 Task: Find connections with filter location Xucheng with filter topic #sharktankwith filter profile language English with filter current company Shree Cement Ltd. with filter school CMS College of Engineering with filter industry Investment Advice with filter service category Headshot Photography with filter keywords title Cab Driver
Action: Mouse moved to (498, 64)
Screenshot: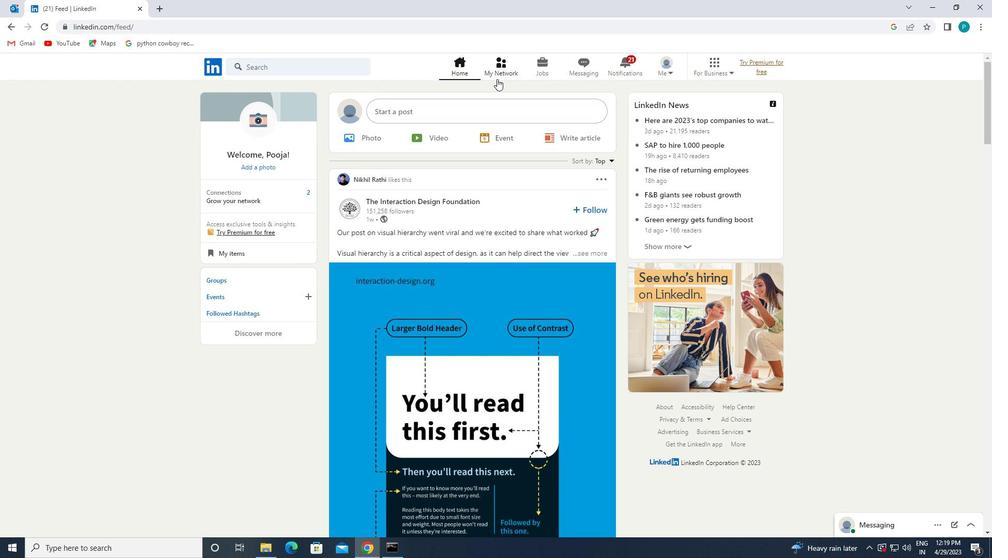 
Action: Mouse pressed left at (498, 64)
Screenshot: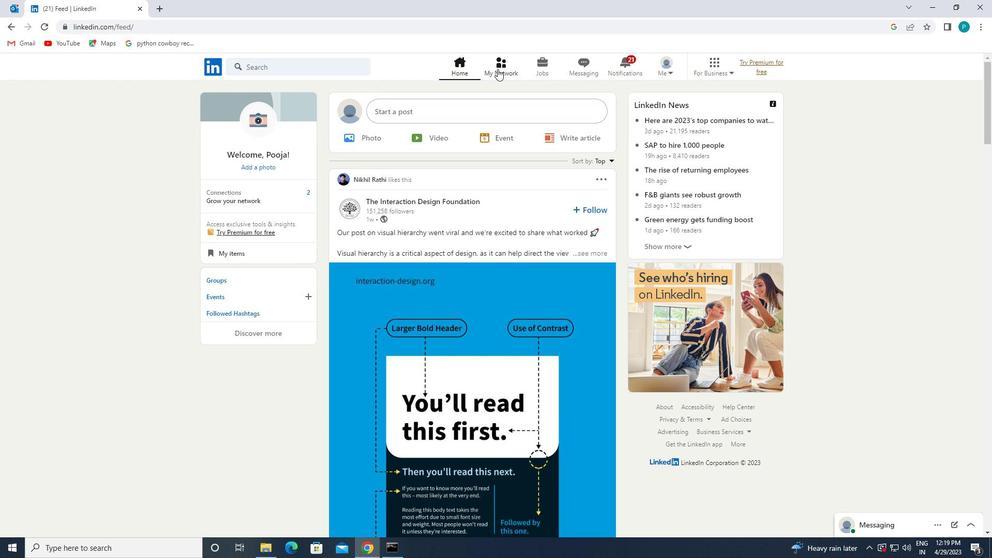 
Action: Mouse moved to (331, 117)
Screenshot: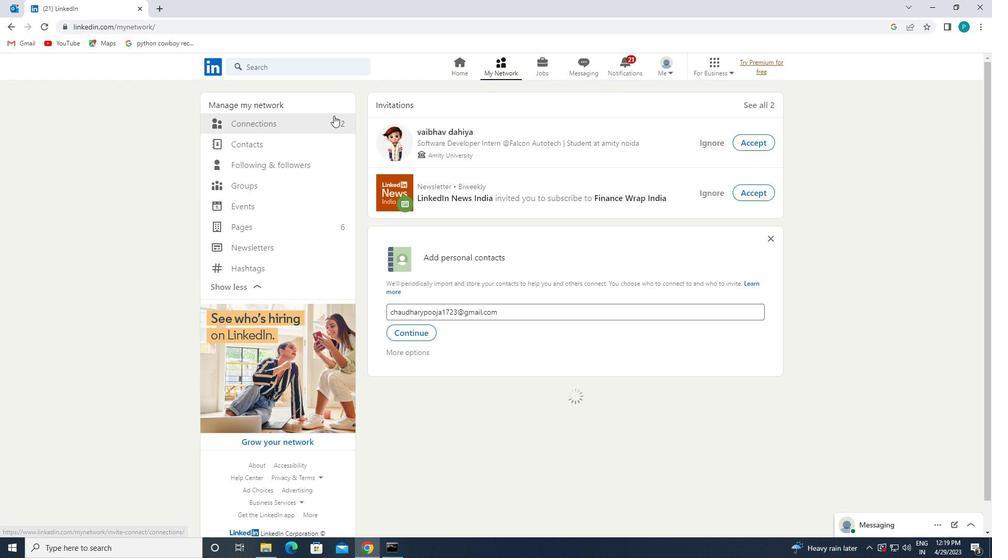 
Action: Mouse pressed left at (331, 117)
Screenshot: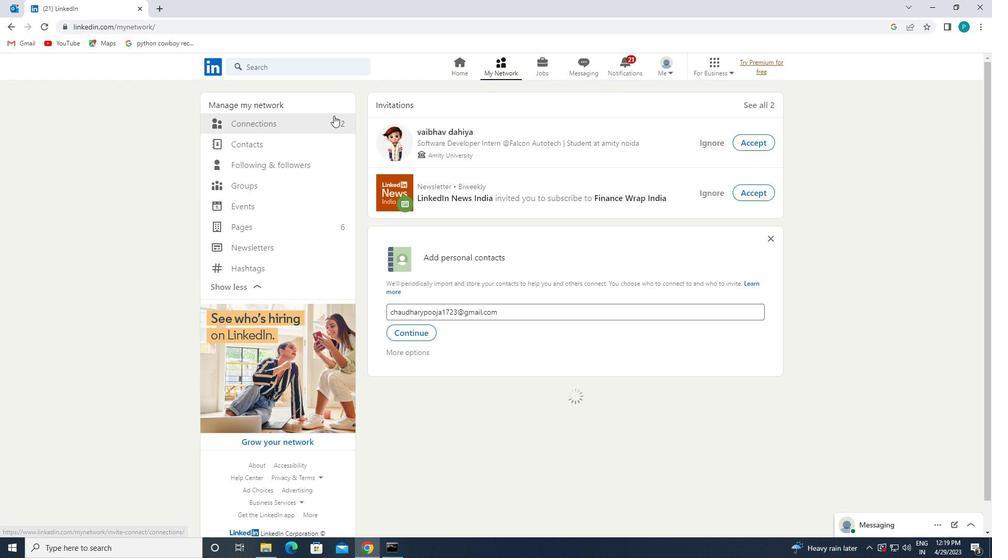 
Action: Mouse moved to (305, 119)
Screenshot: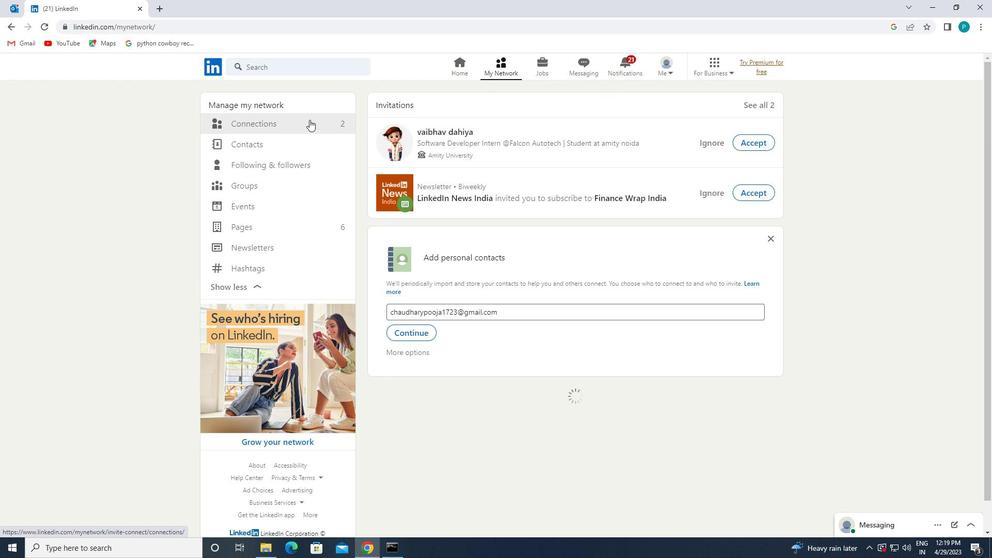 
Action: Mouse pressed left at (305, 119)
Screenshot: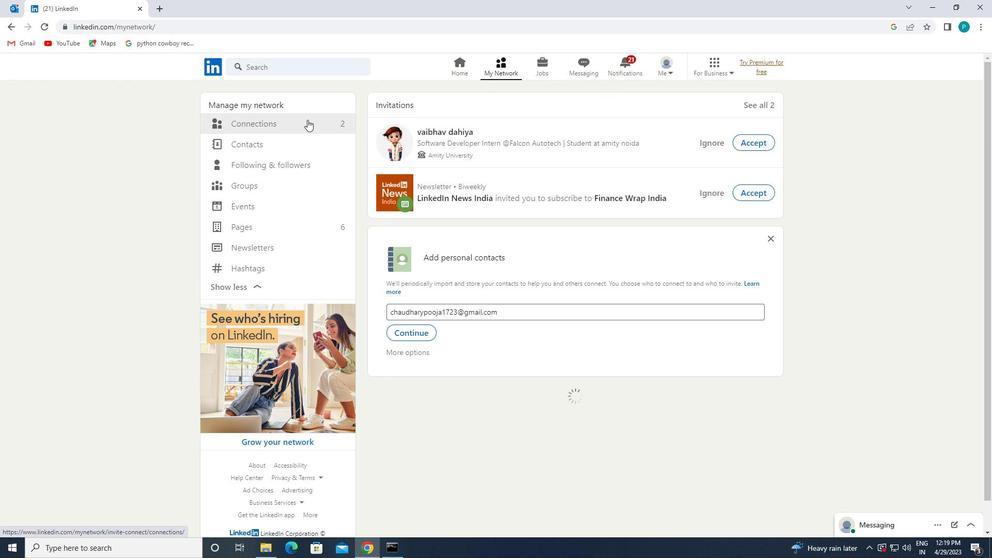 
Action: Mouse pressed left at (305, 119)
Screenshot: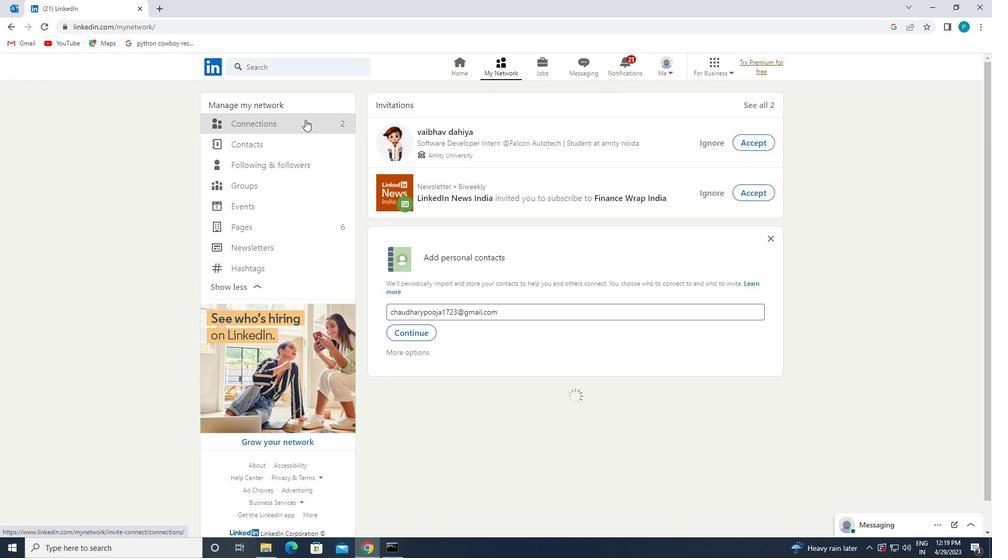 
Action: Mouse moved to (560, 131)
Screenshot: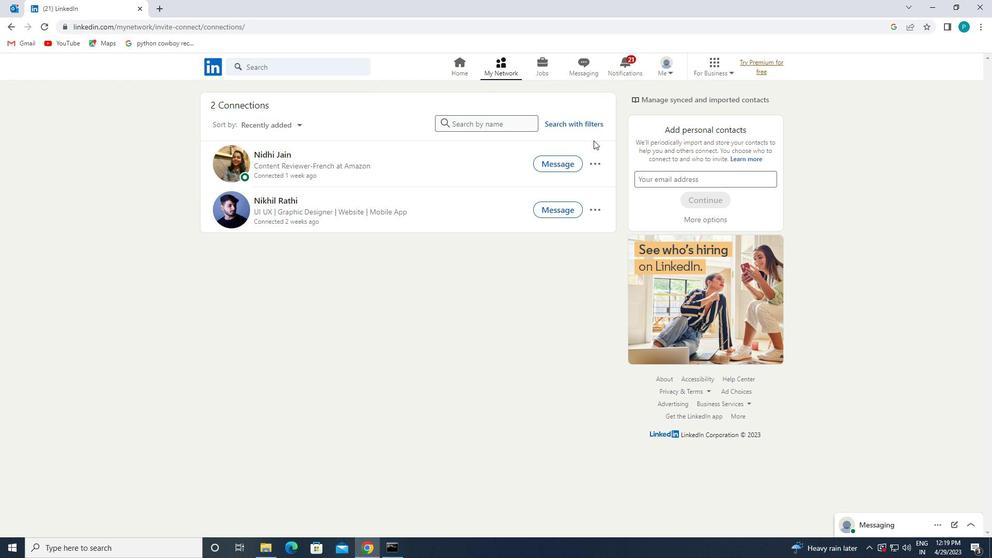 
Action: Mouse pressed left at (560, 131)
Screenshot: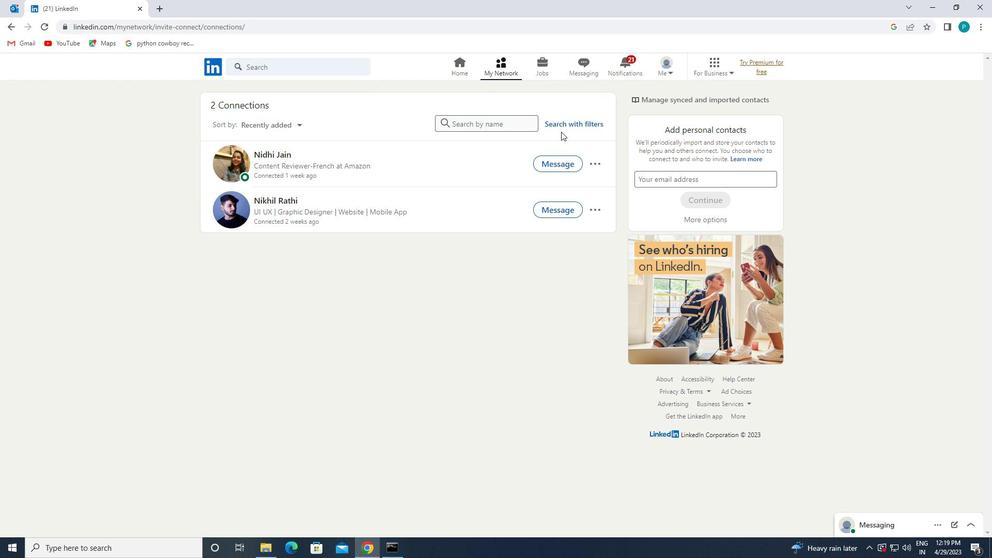 
Action: Mouse moved to (560, 129)
Screenshot: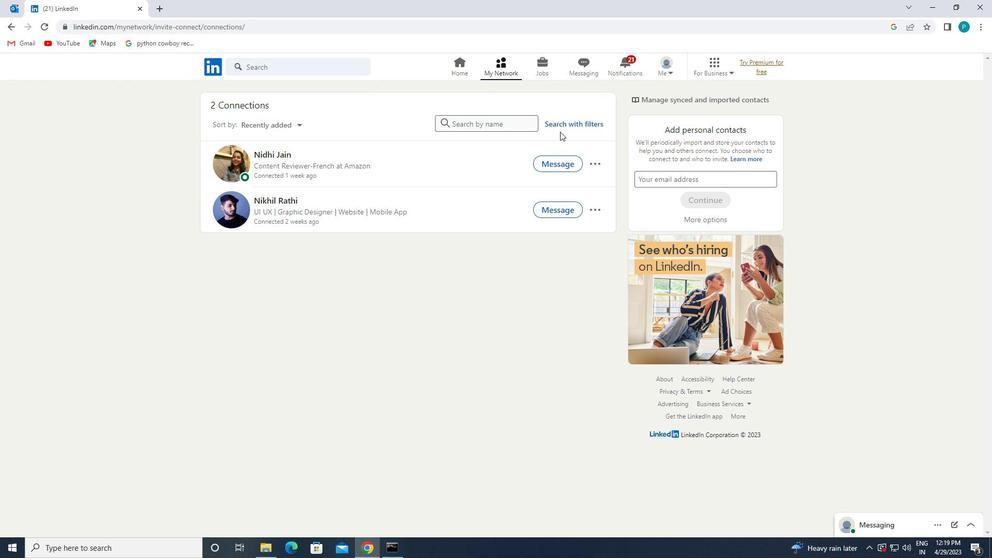 
Action: Mouse pressed left at (560, 129)
Screenshot: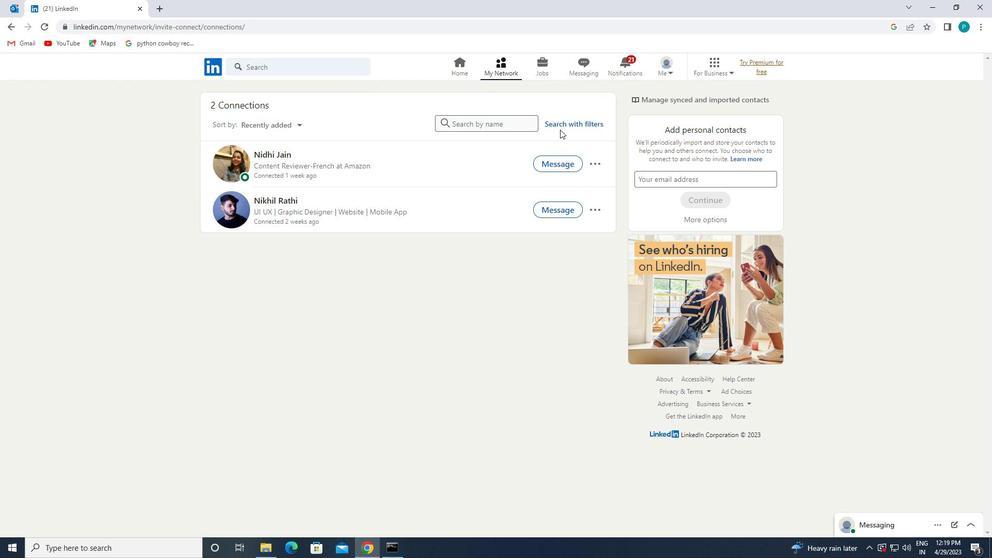 
Action: Mouse moved to (560, 124)
Screenshot: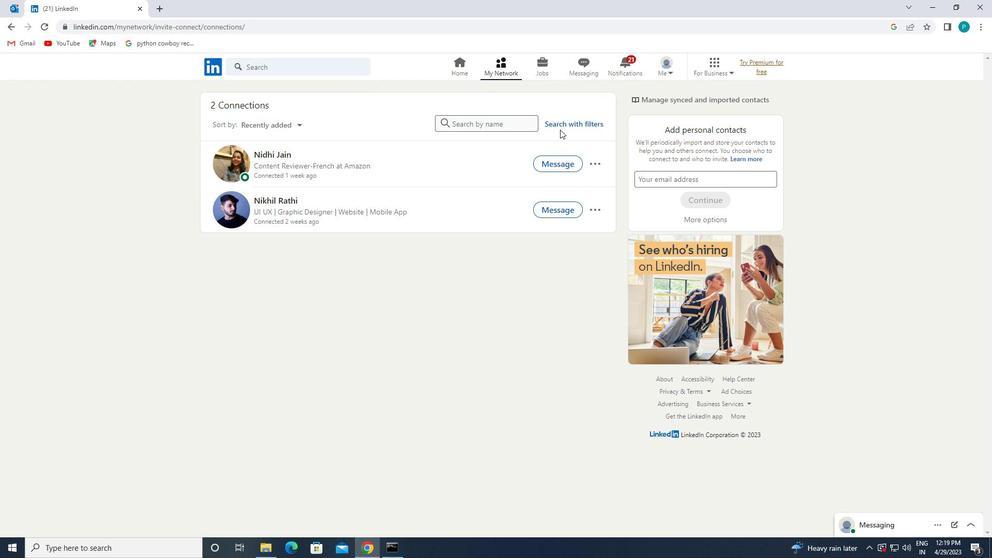 
Action: Mouse pressed left at (560, 124)
Screenshot: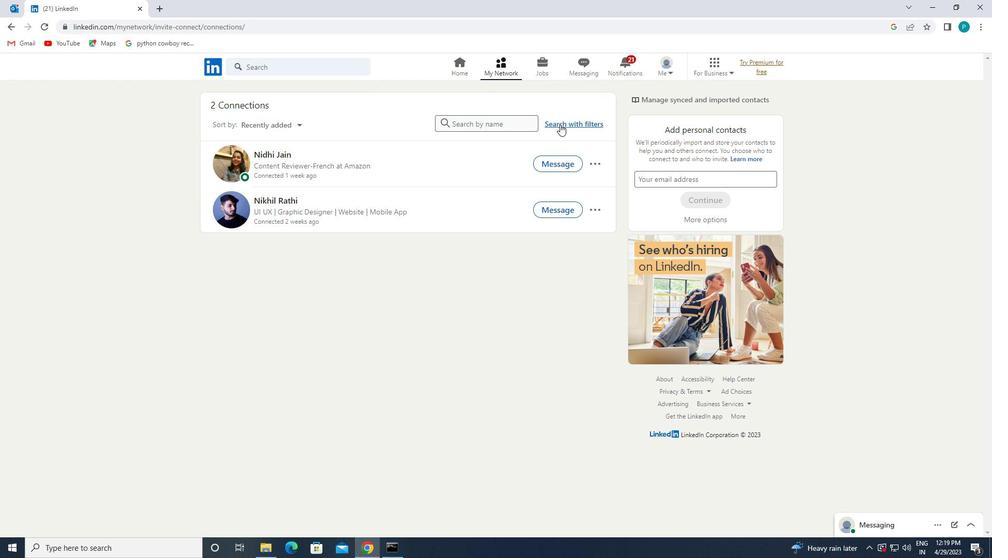 
Action: Mouse moved to (525, 94)
Screenshot: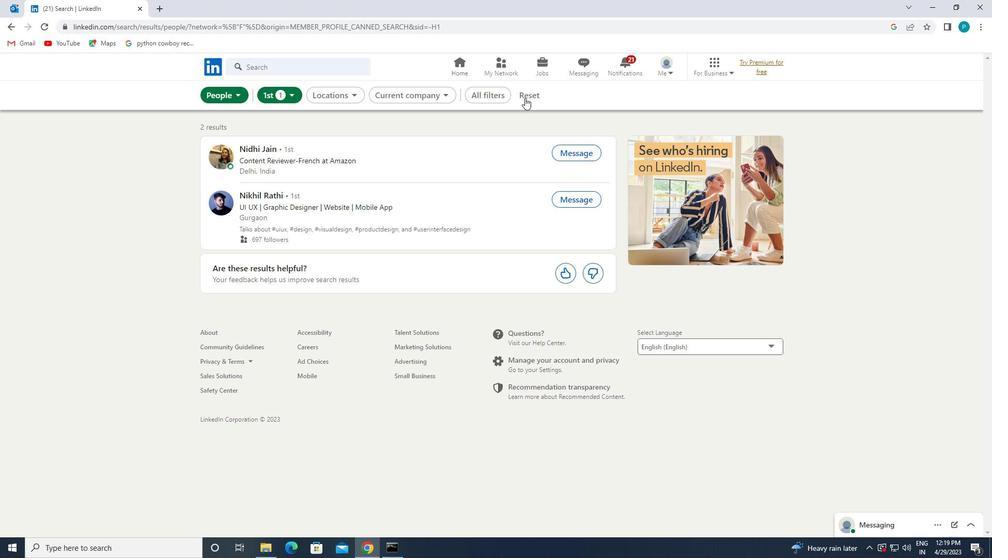 
Action: Mouse pressed left at (525, 94)
Screenshot: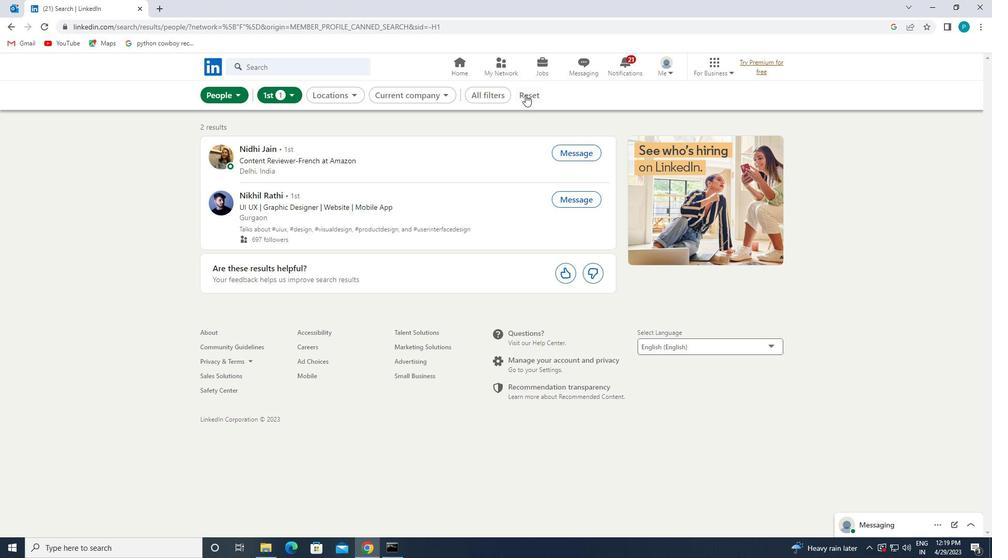 
Action: Mouse moved to (510, 93)
Screenshot: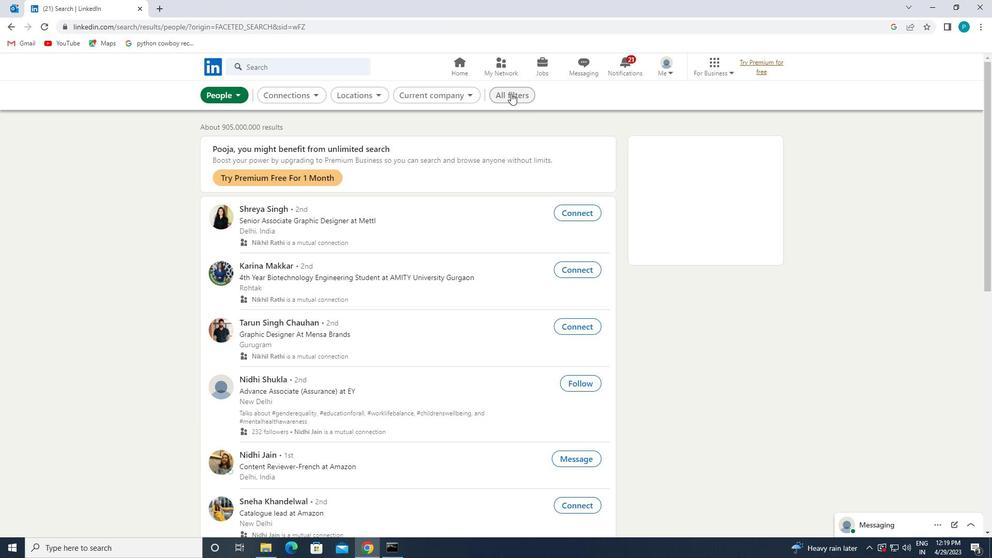 
Action: Mouse pressed left at (510, 93)
Screenshot: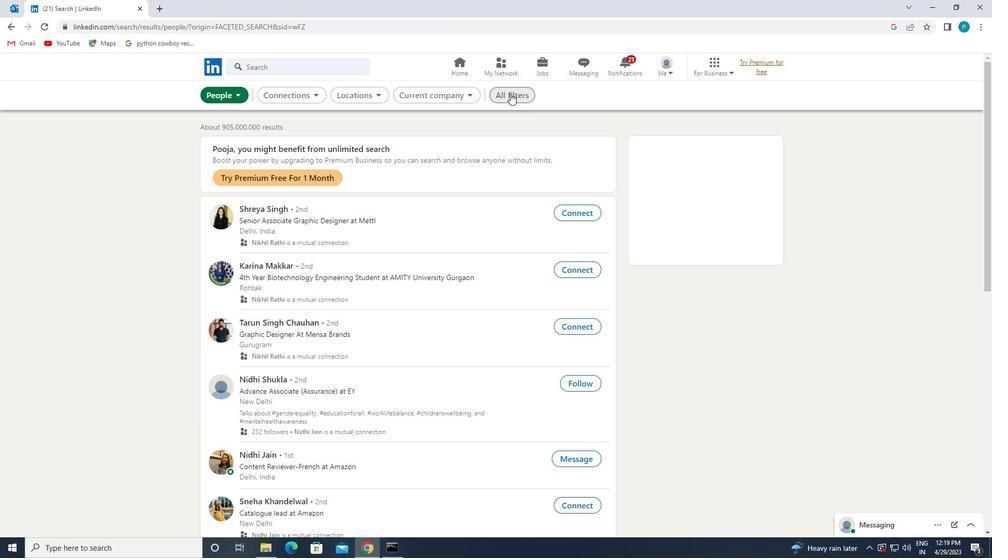
Action: Mouse moved to (869, 303)
Screenshot: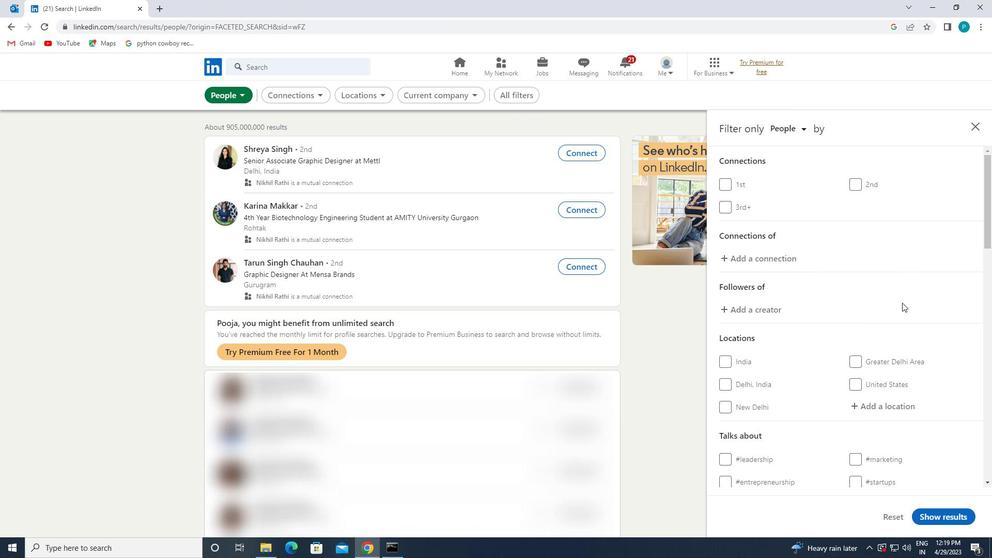 
Action: Mouse scrolled (869, 303) with delta (0, 0)
Screenshot: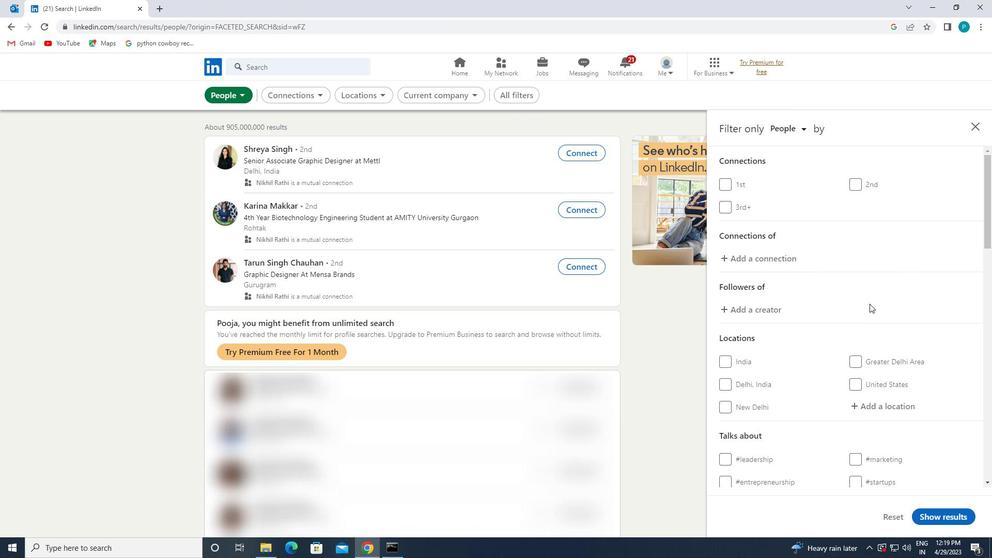 
Action: Mouse scrolled (869, 303) with delta (0, 0)
Screenshot: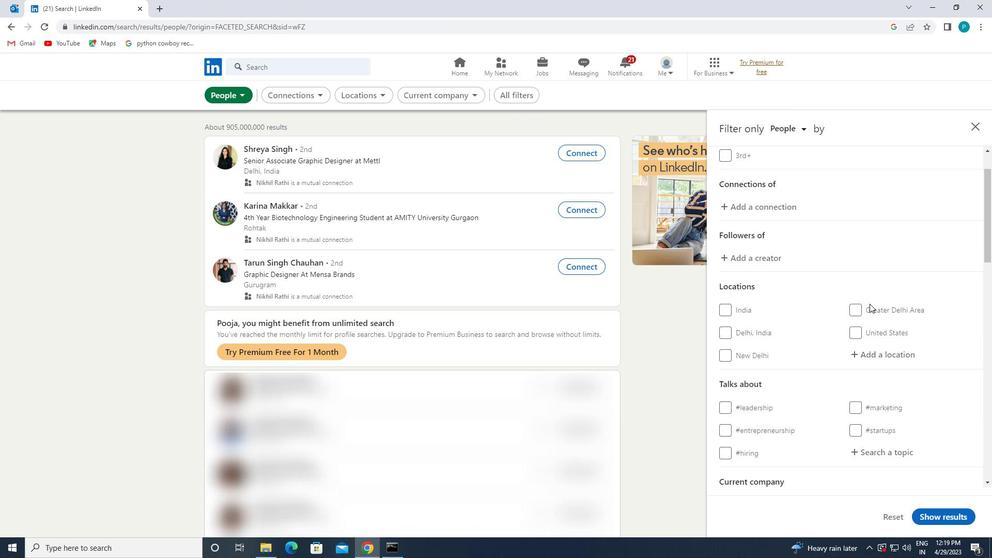 
Action: Mouse moved to (869, 305)
Screenshot: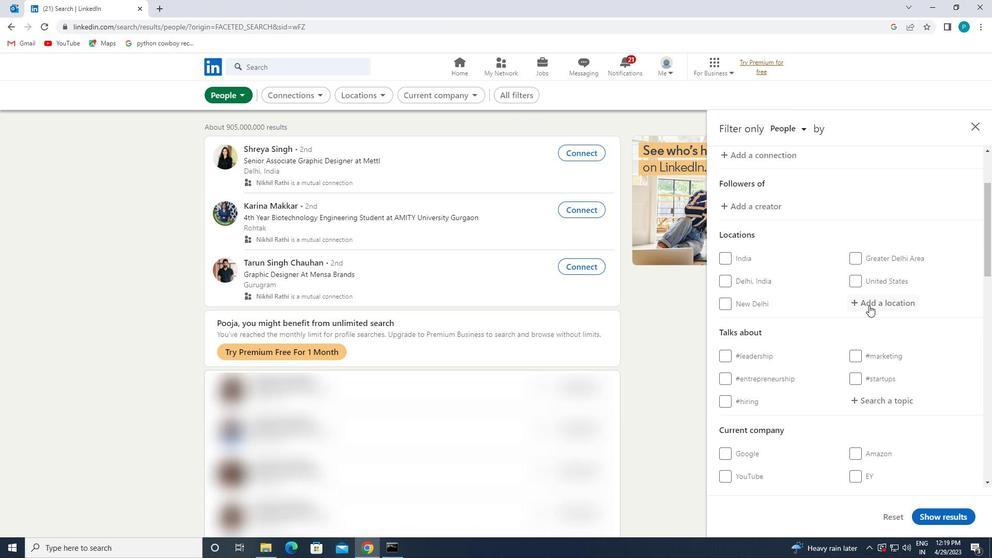 
Action: Mouse pressed left at (869, 305)
Screenshot: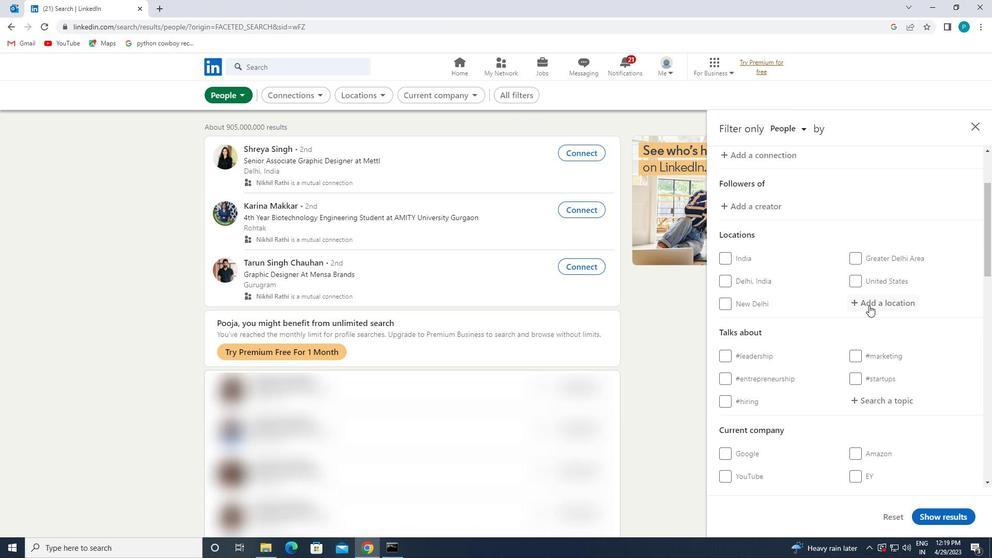 
Action: Mouse moved to (877, 303)
Screenshot: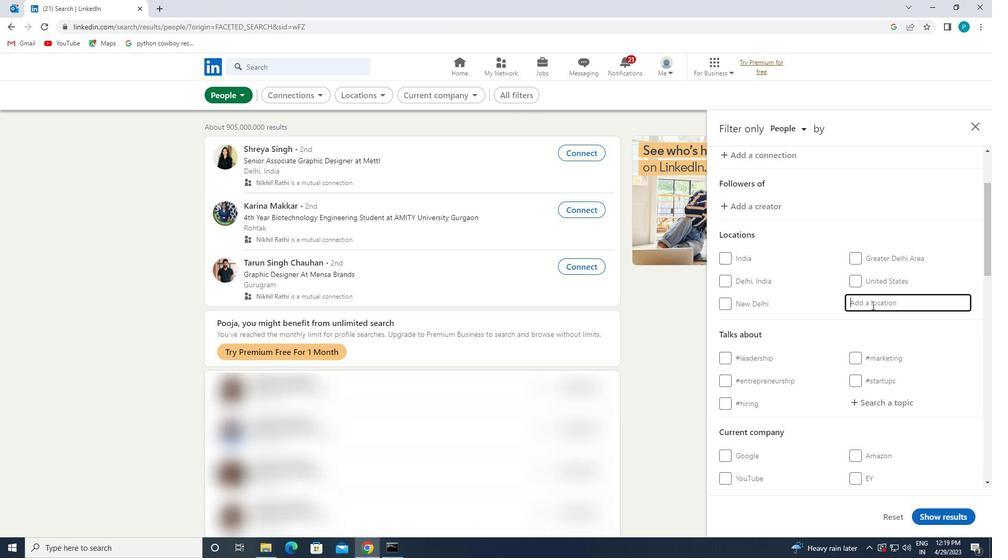 
Action: Key pressed <Key.caps_lock>x<Key.caps_lock>ucheng
Screenshot: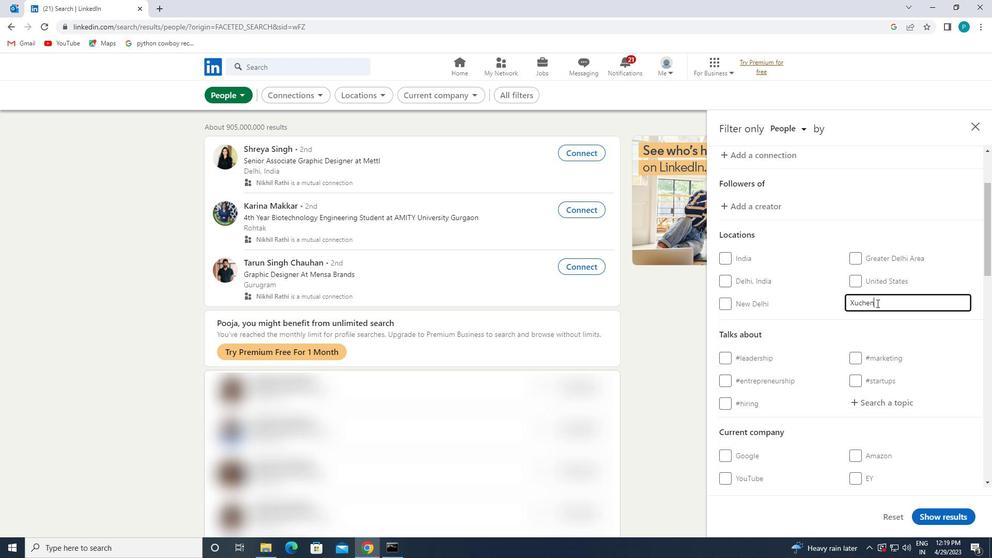 
Action: Mouse moved to (865, 336)
Screenshot: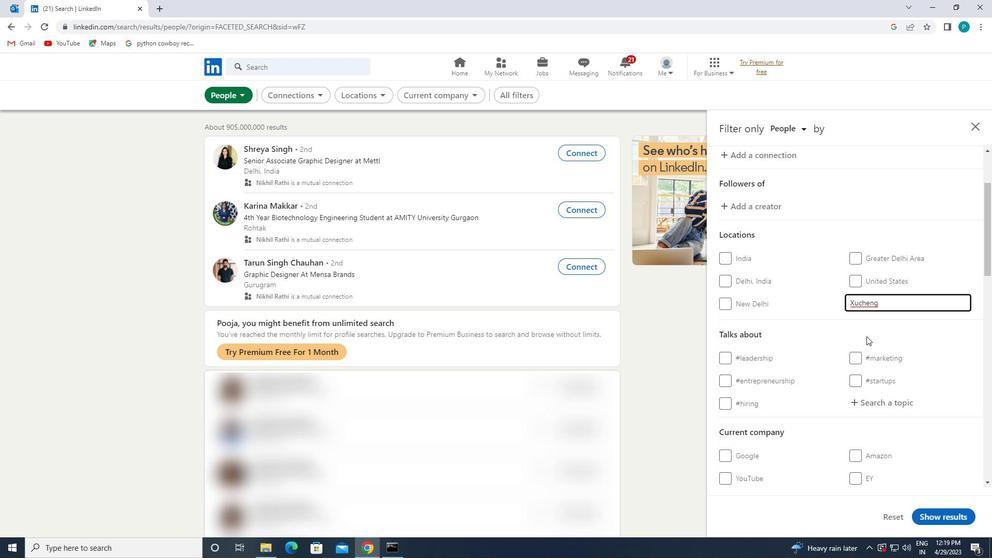
Action: Mouse scrolled (865, 335) with delta (0, 0)
Screenshot: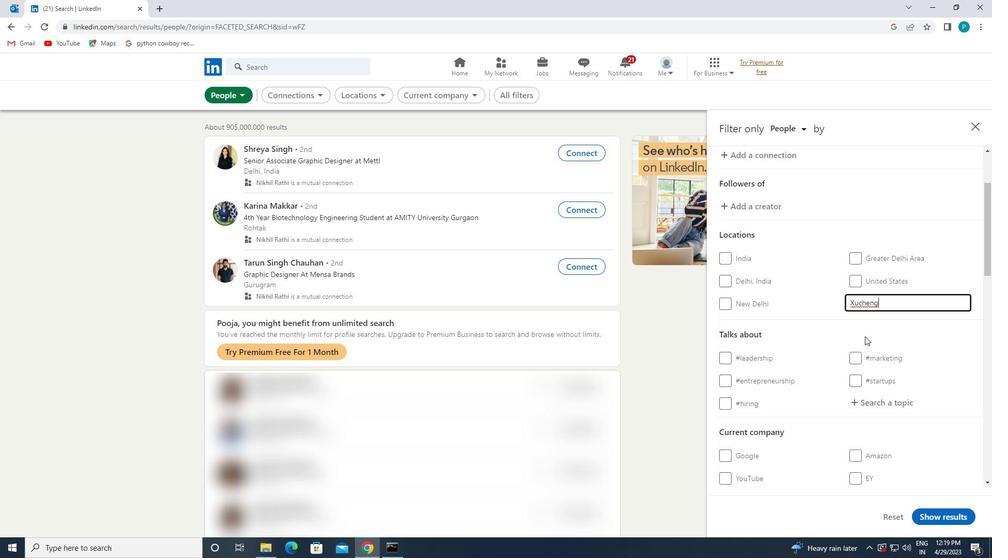 
Action: Mouse moved to (874, 352)
Screenshot: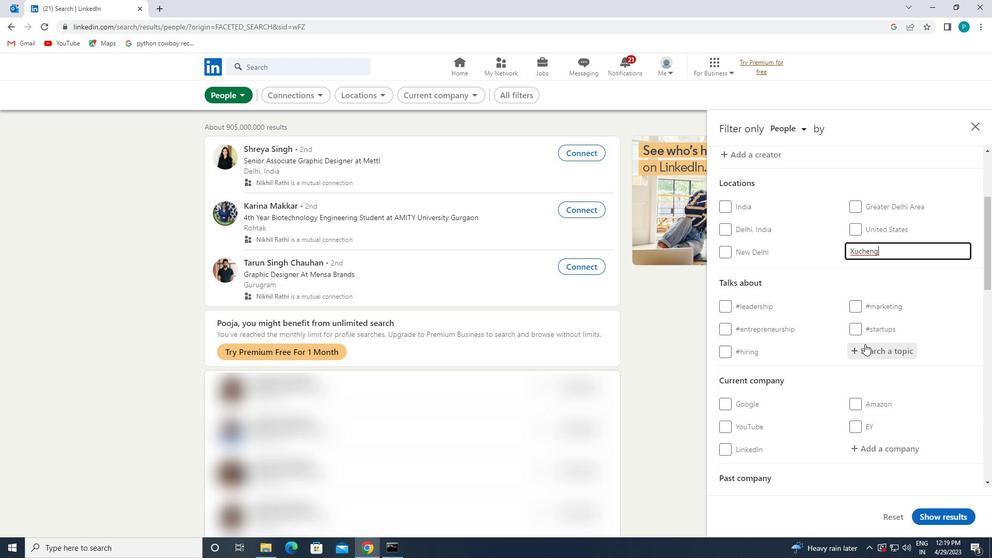 
Action: Mouse pressed left at (874, 352)
Screenshot: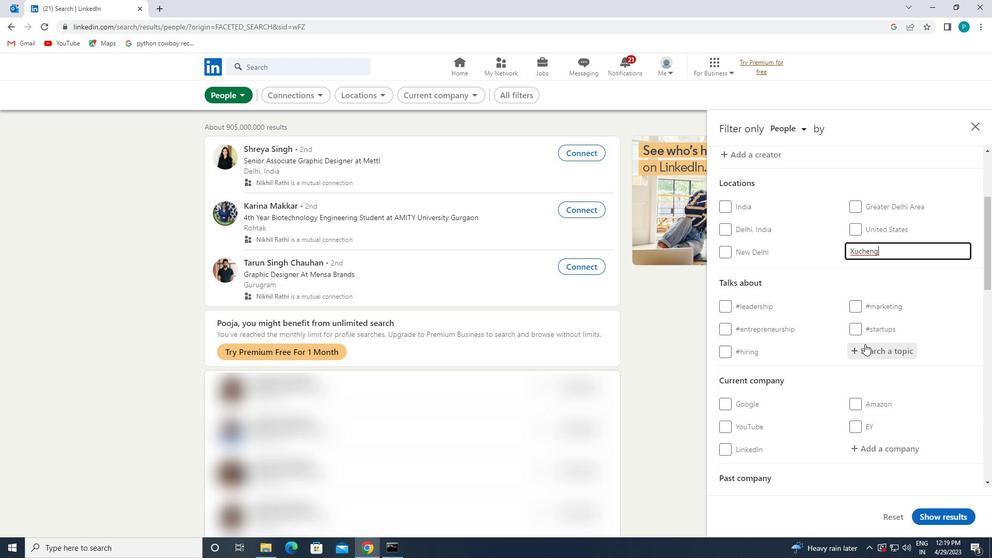 
Action: Mouse moved to (875, 353)
Screenshot: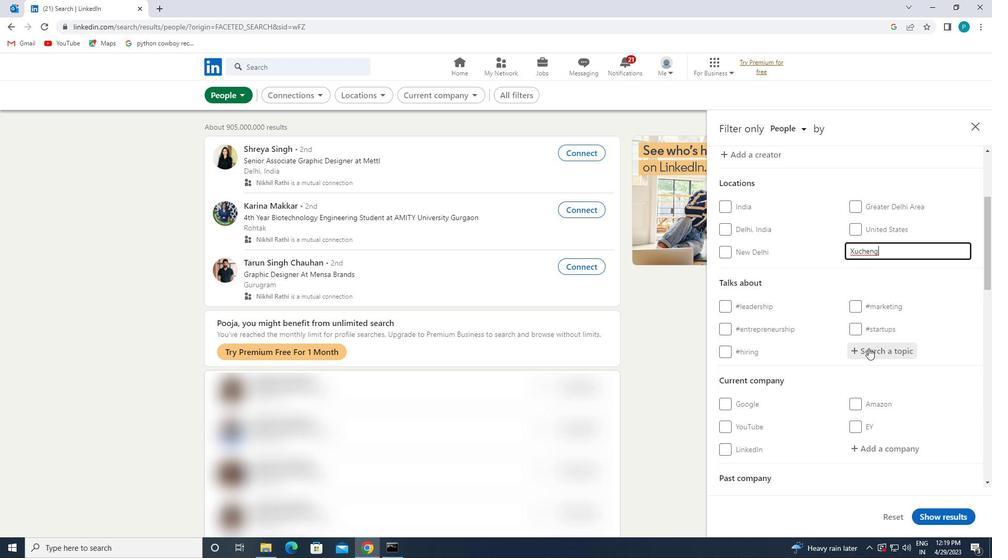 
Action: Key pressed <Key.shift><Key.shift>#SHARKTANK
Screenshot: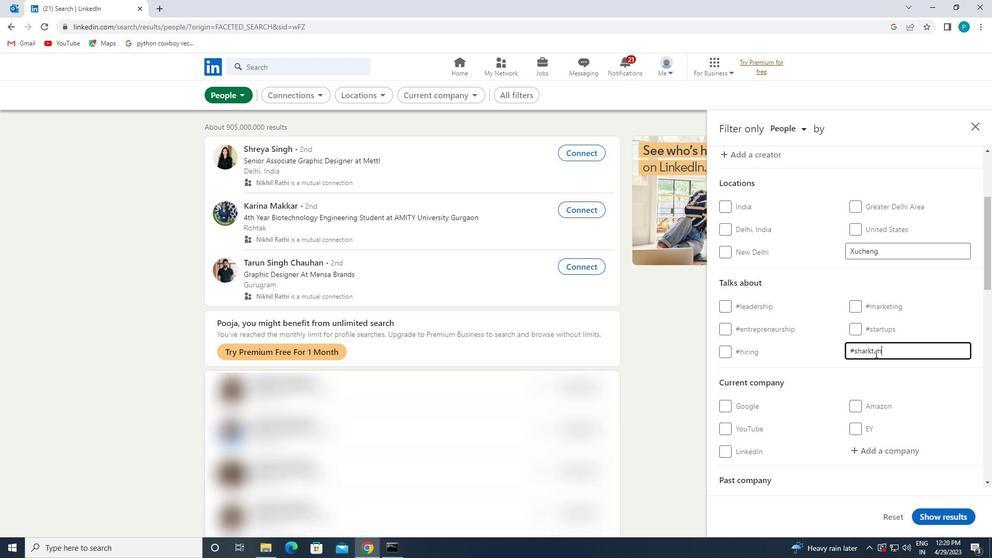 
Action: Mouse moved to (857, 379)
Screenshot: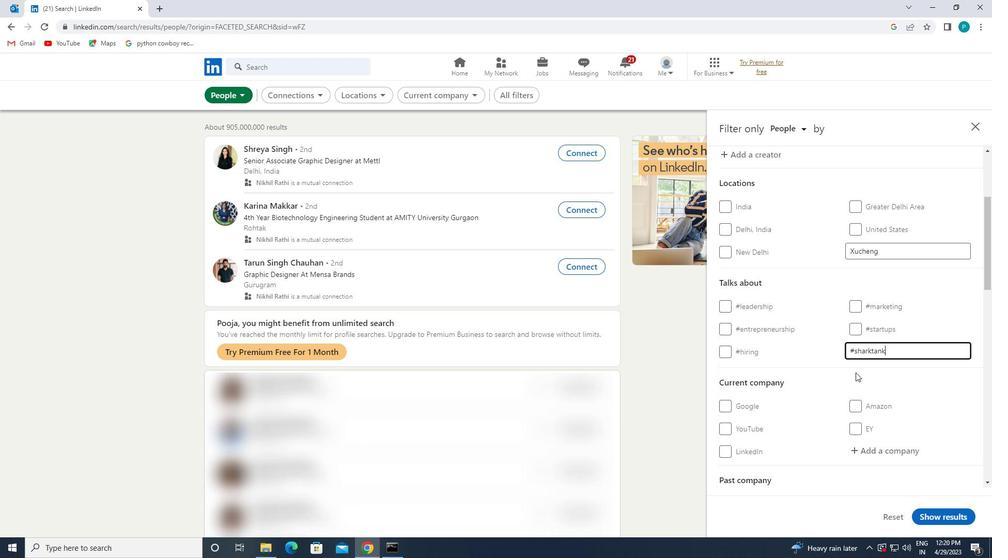 
Action: Mouse scrolled (857, 379) with delta (0, 0)
Screenshot: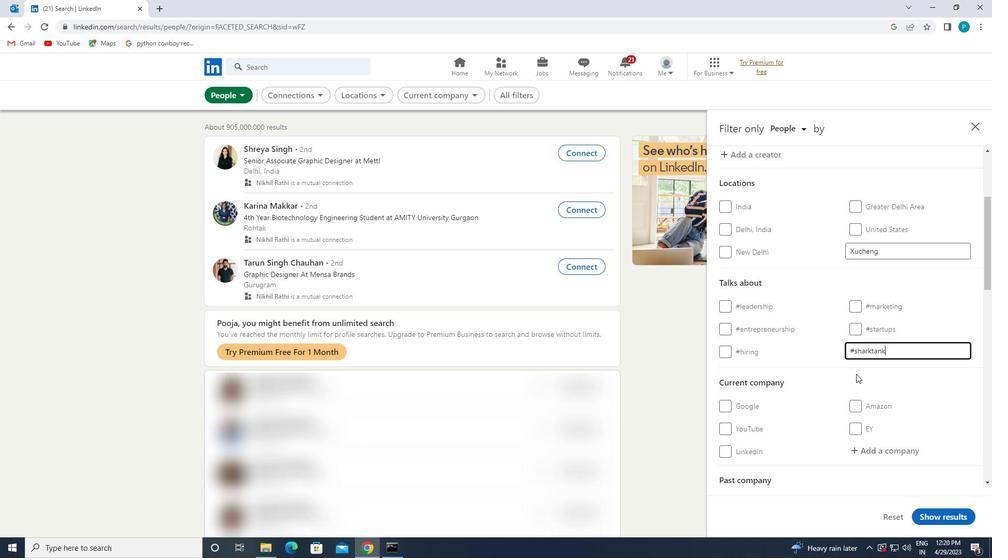 
Action: Mouse scrolled (857, 379) with delta (0, 0)
Screenshot: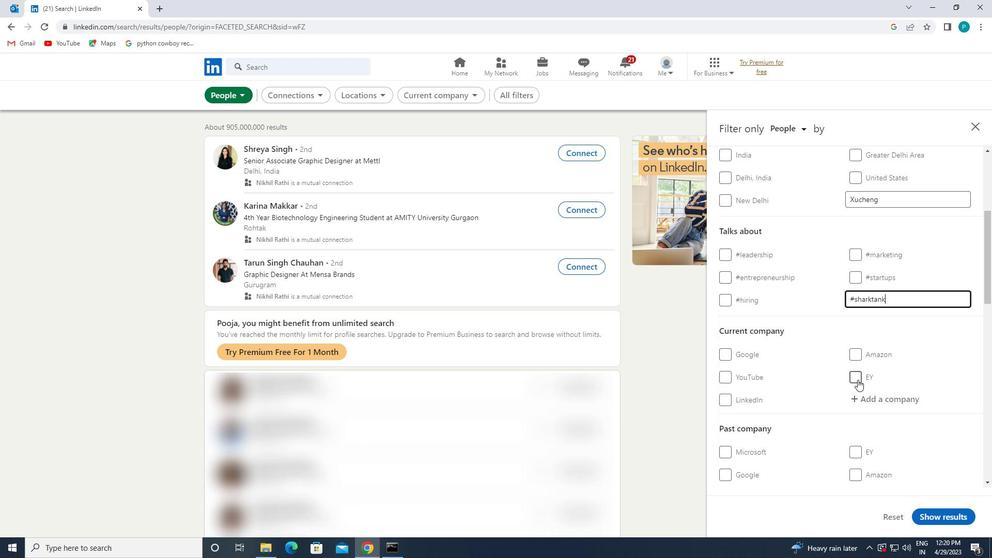 
Action: Mouse moved to (858, 379)
Screenshot: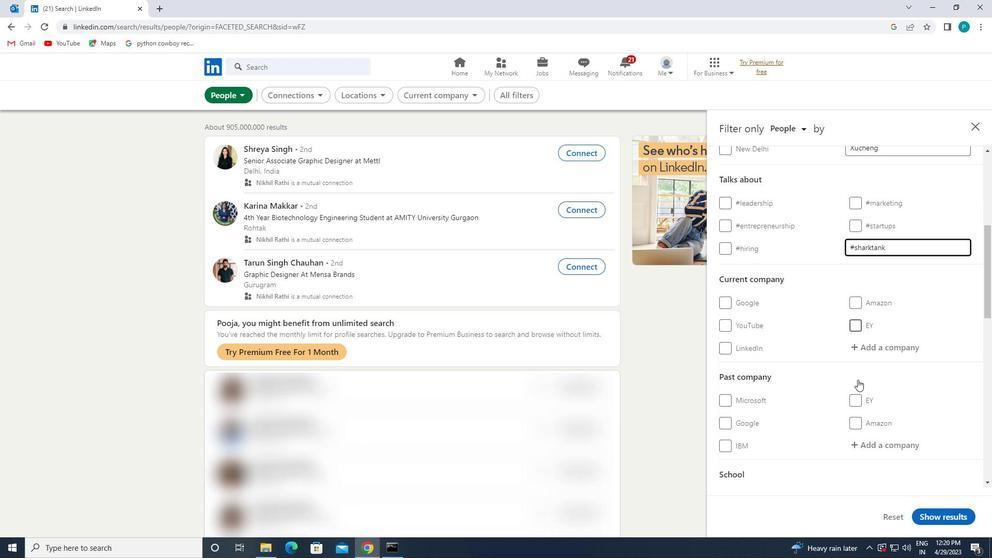 
Action: Mouse scrolled (858, 379) with delta (0, 0)
Screenshot: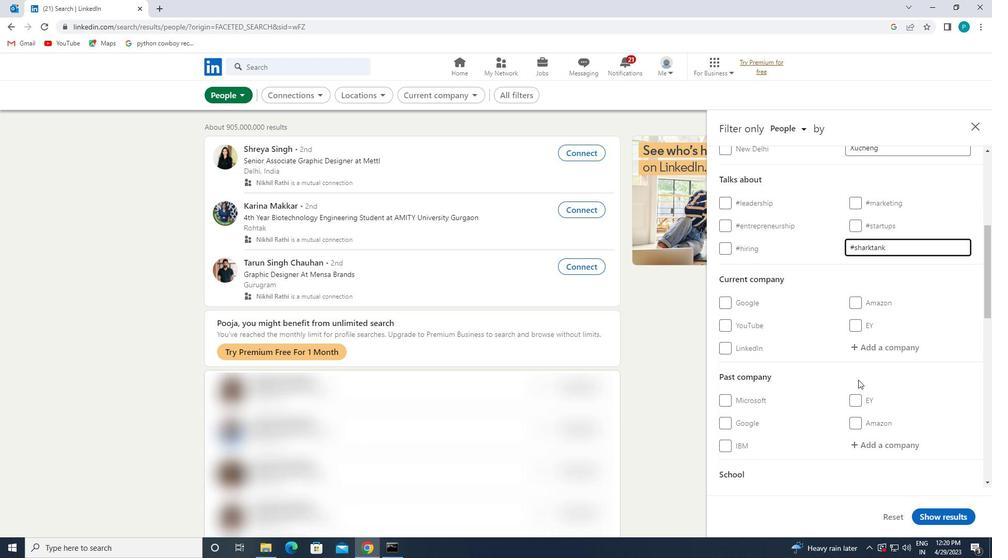 
Action: Mouse scrolled (858, 379) with delta (0, 0)
Screenshot: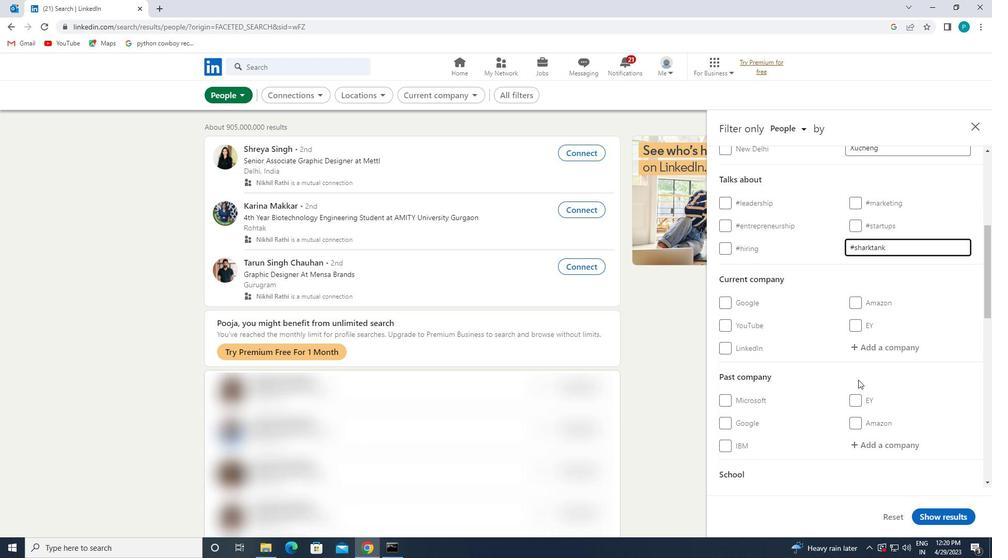 
Action: Mouse scrolled (858, 379) with delta (0, 0)
Screenshot: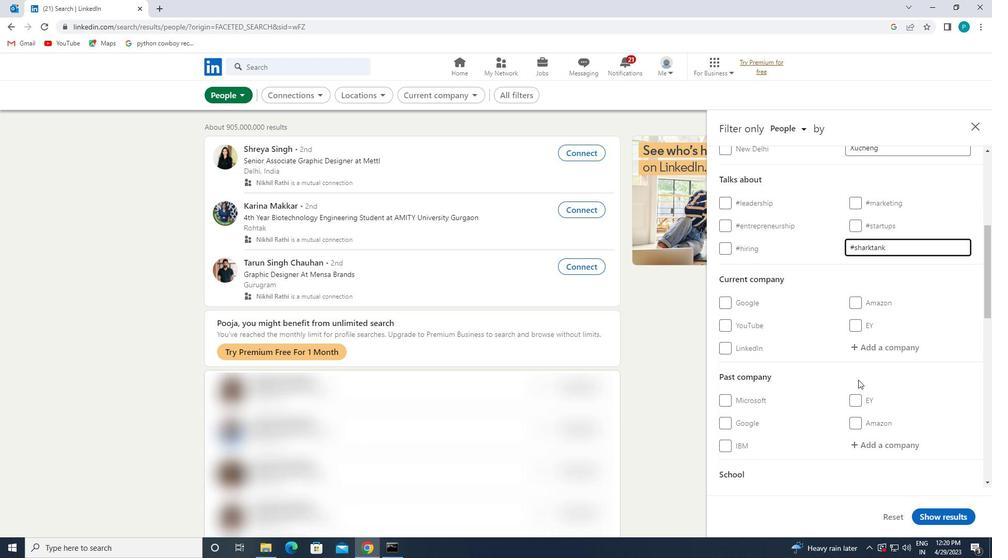 
Action: Mouse moved to (858, 379)
Screenshot: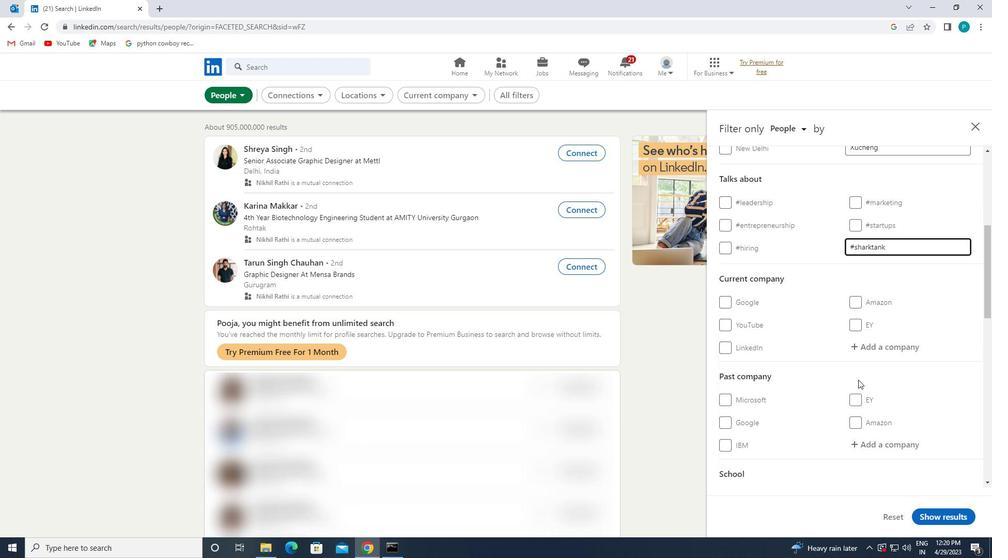 
Action: Mouse scrolled (858, 378) with delta (0, 0)
Screenshot: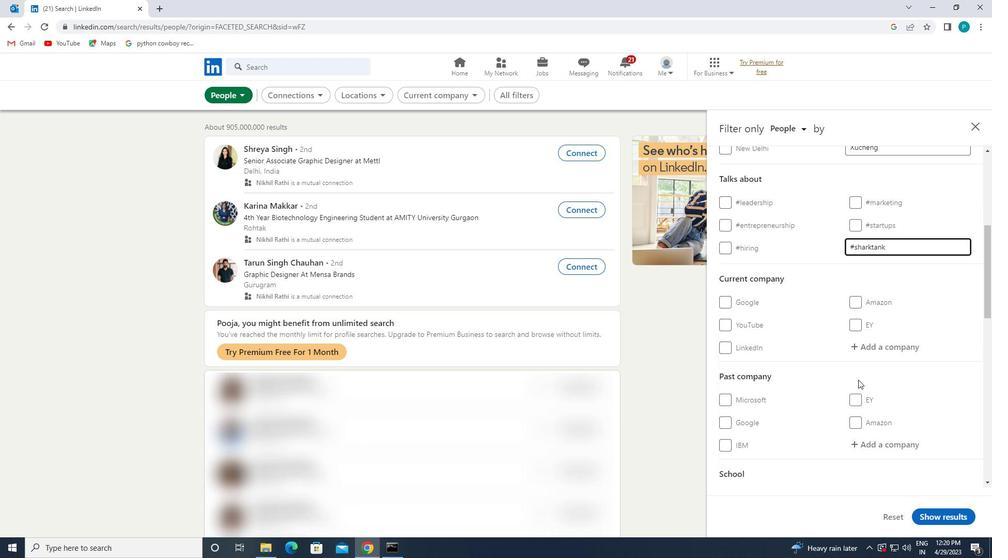 
Action: Mouse moved to (823, 369)
Screenshot: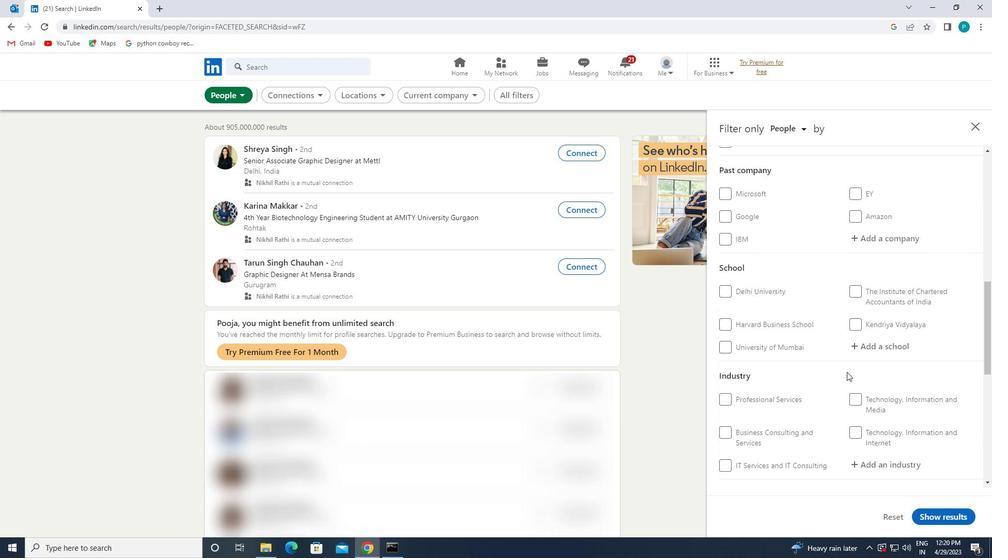 
Action: Mouse scrolled (823, 368) with delta (0, 0)
Screenshot: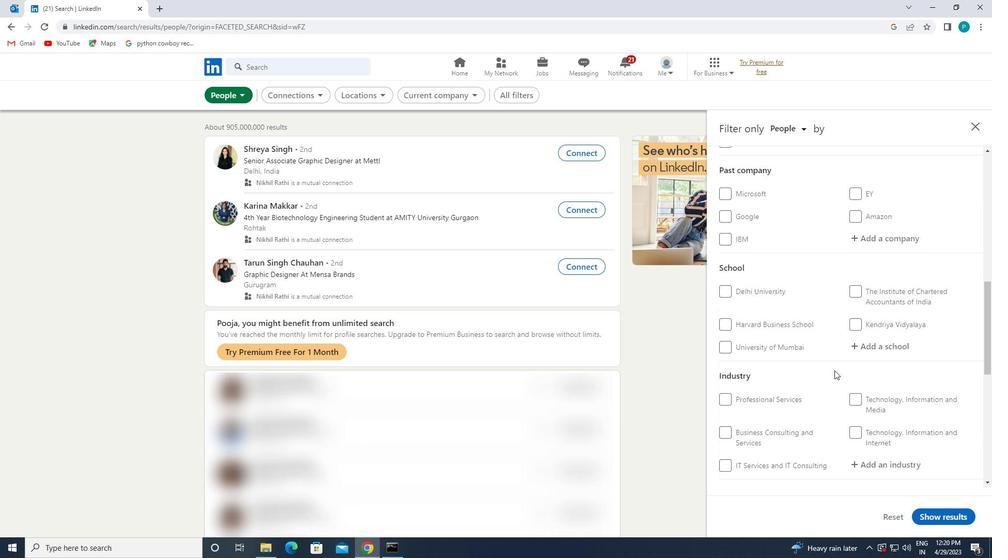 
Action: Mouse scrolled (823, 368) with delta (0, 0)
Screenshot: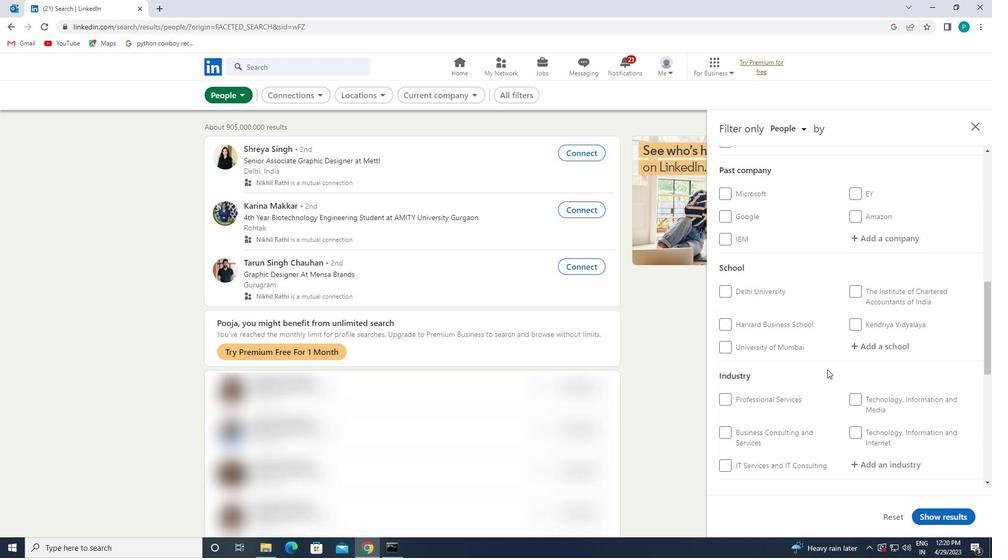 
Action: Mouse moved to (791, 375)
Screenshot: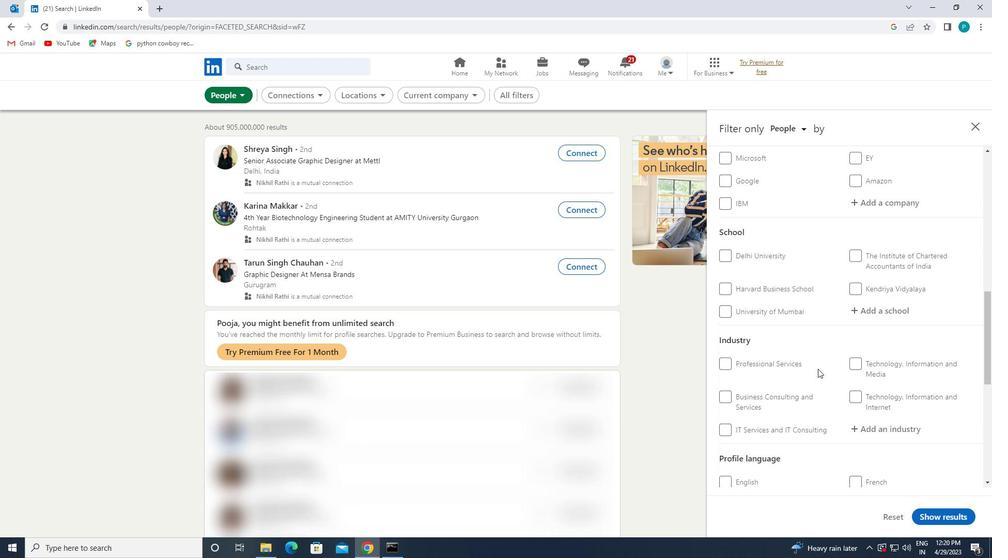 
Action: Mouse scrolled (791, 375) with delta (0, 0)
Screenshot: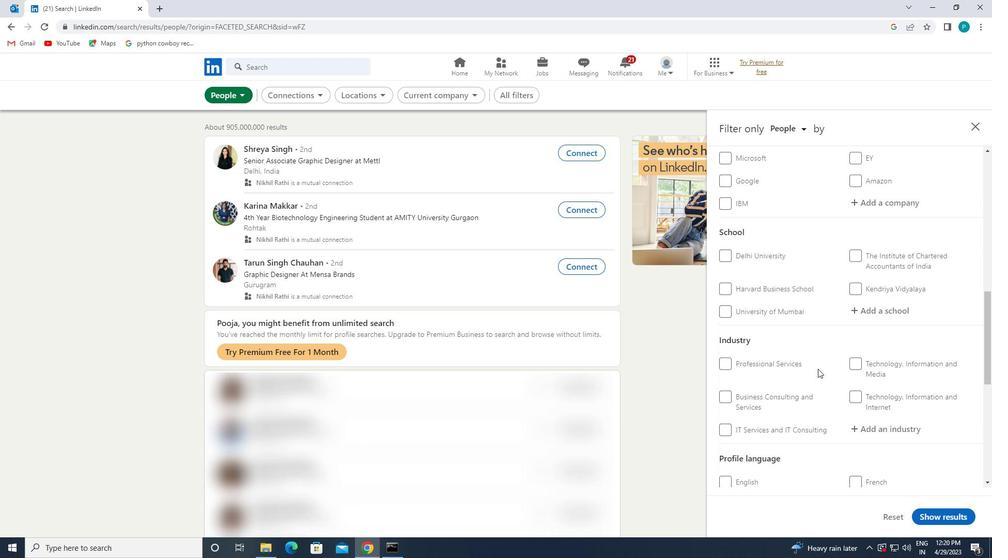 
Action: Mouse moved to (734, 363)
Screenshot: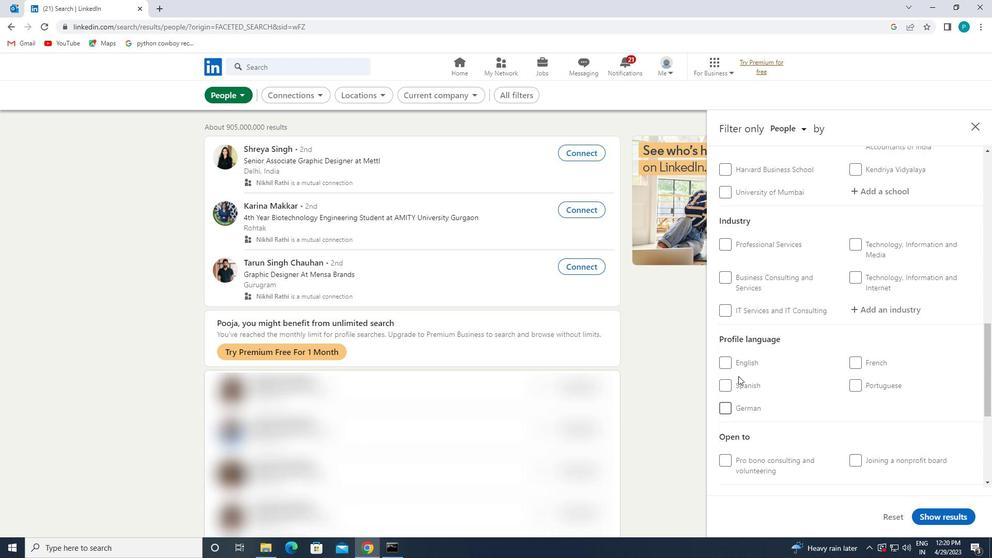 
Action: Mouse pressed left at (734, 363)
Screenshot: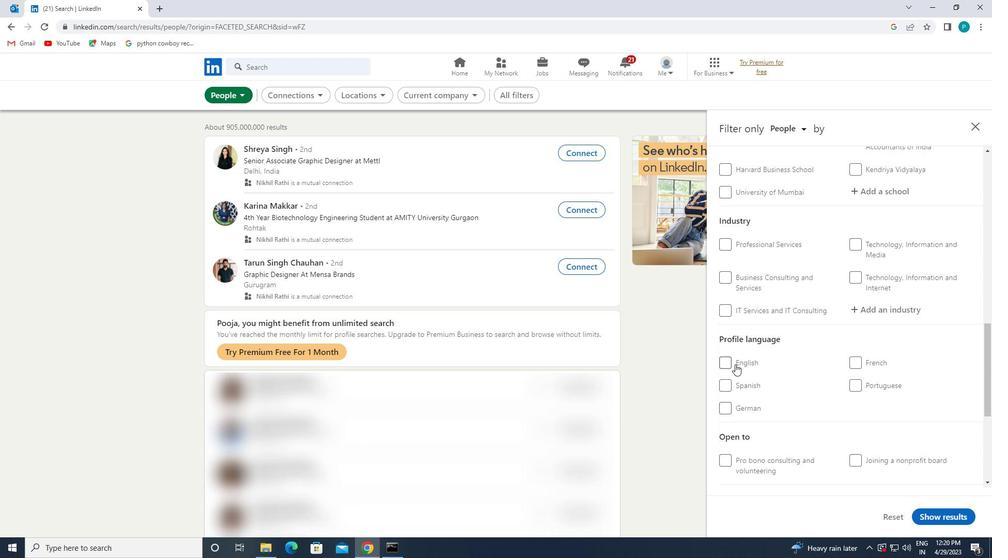 
Action: Mouse moved to (810, 380)
Screenshot: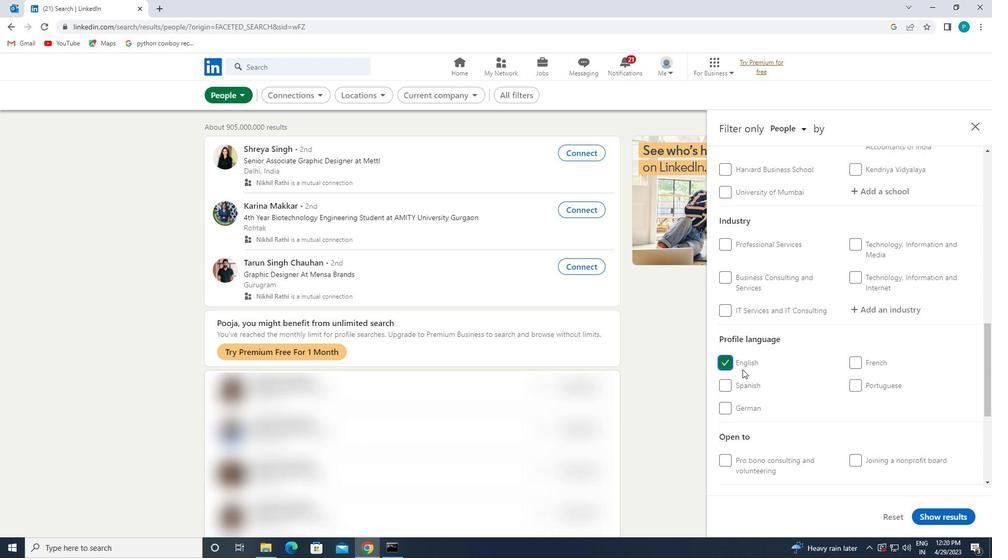 
Action: Mouse scrolled (810, 380) with delta (0, 0)
Screenshot: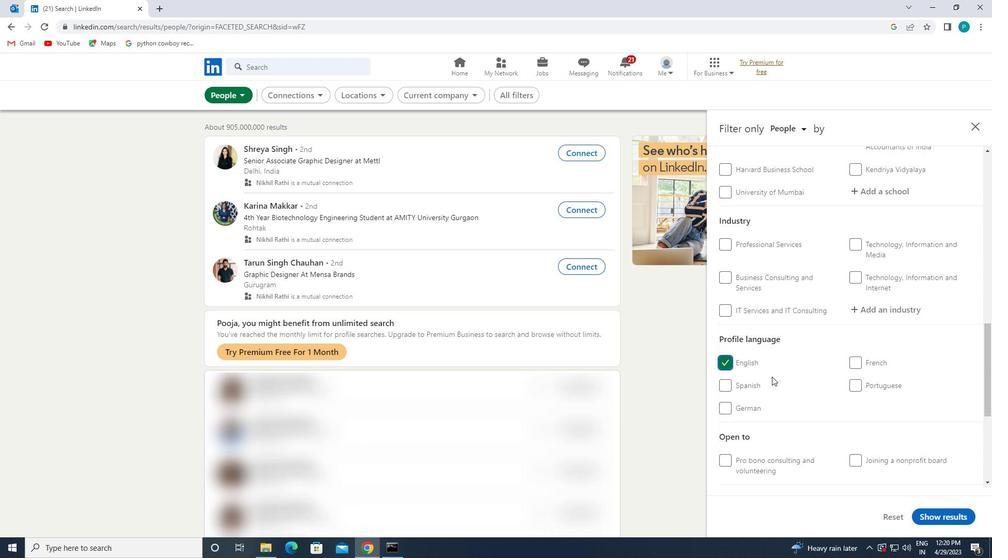 
Action: Mouse scrolled (810, 380) with delta (0, 0)
Screenshot: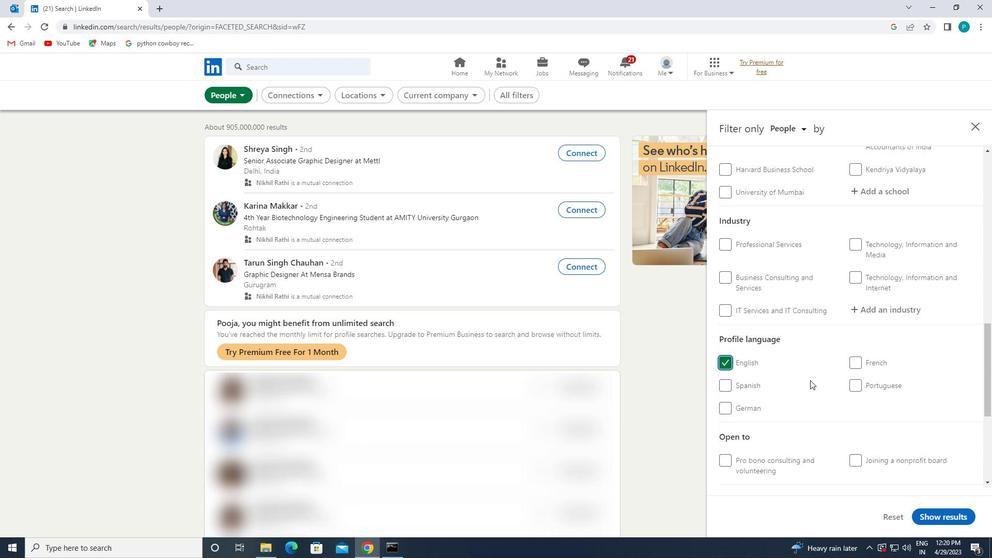 
Action: Mouse scrolled (810, 380) with delta (0, 0)
Screenshot: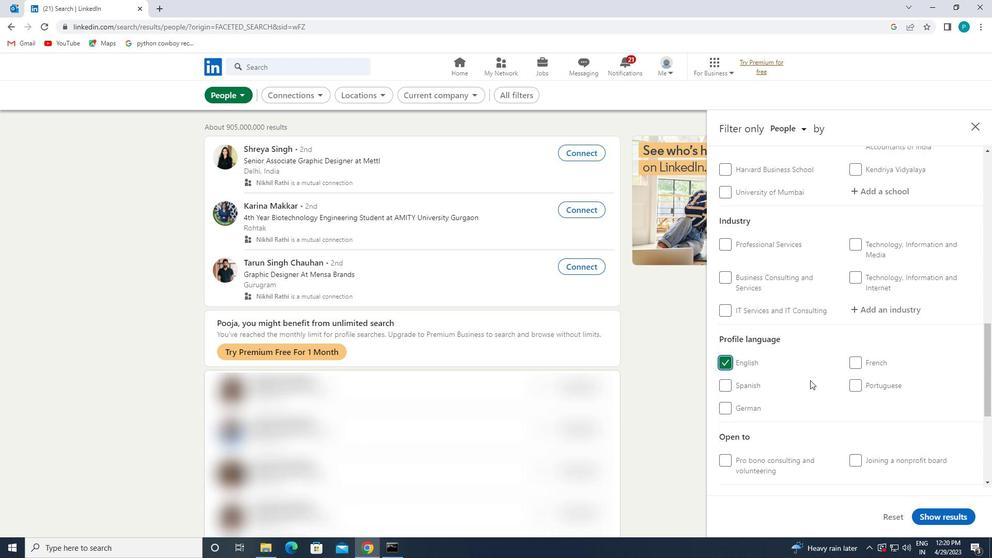 
Action: Mouse moved to (812, 379)
Screenshot: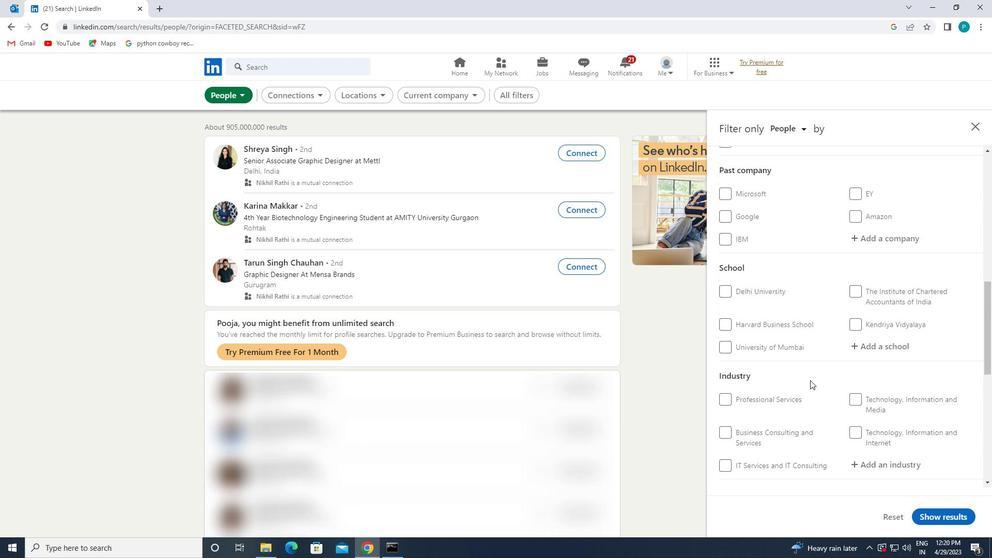 
Action: Mouse scrolled (812, 379) with delta (0, 0)
Screenshot: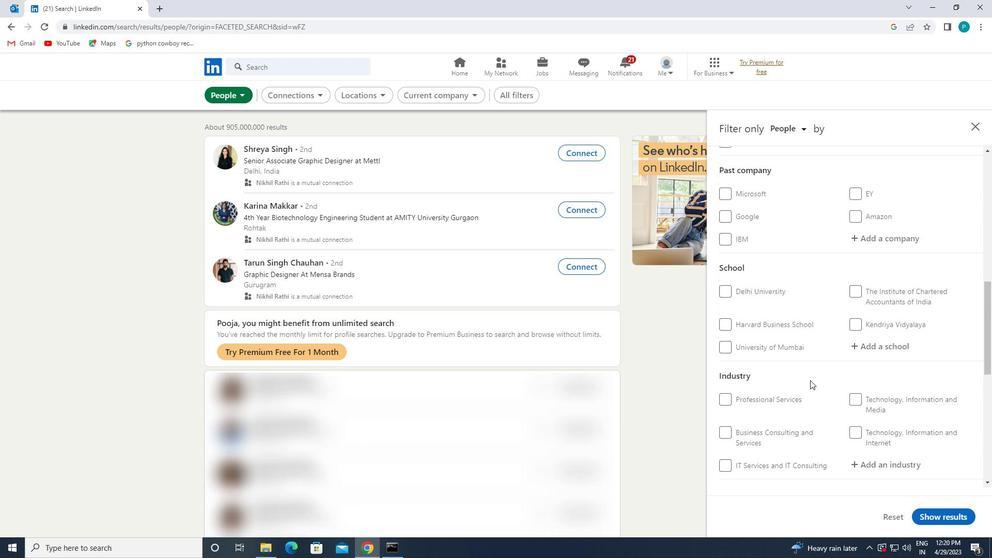 
Action: Mouse scrolled (812, 379) with delta (0, 0)
Screenshot: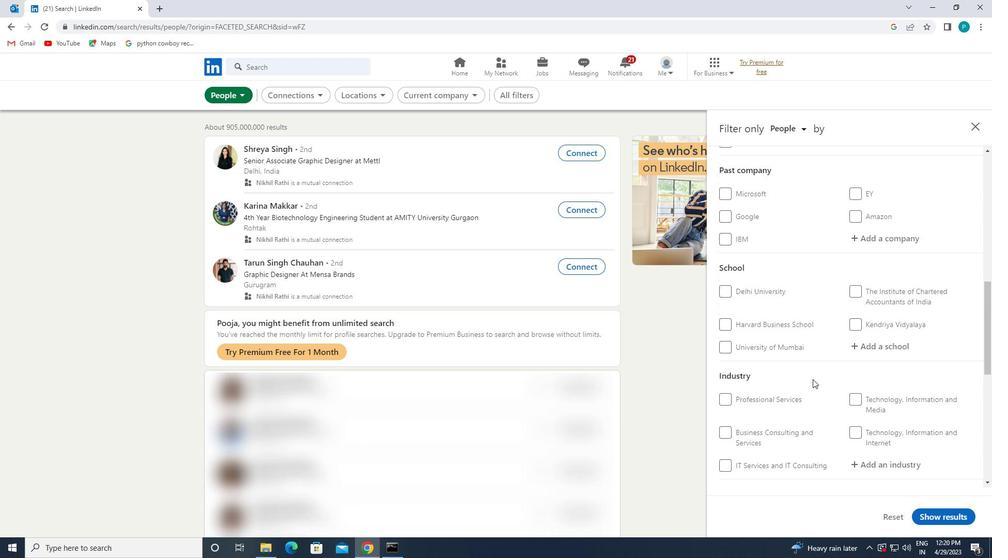 
Action: Mouse scrolled (812, 379) with delta (0, 0)
Screenshot: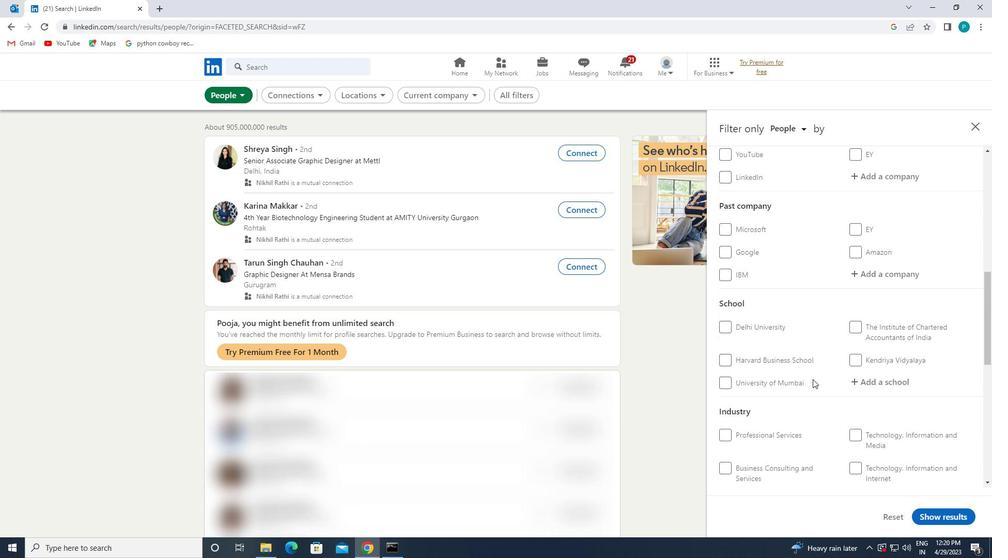 
Action: Mouse moved to (886, 341)
Screenshot: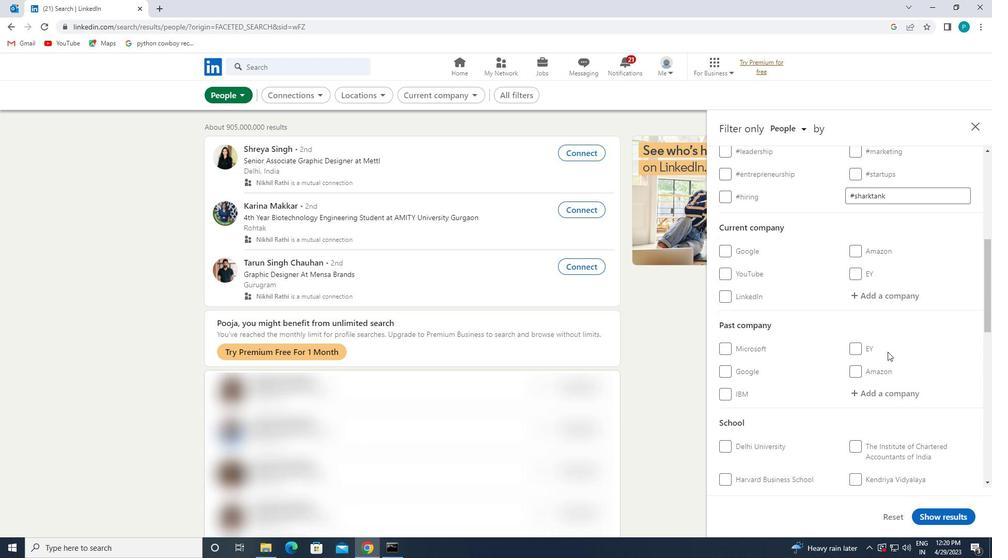 
Action: Mouse scrolled (886, 341) with delta (0, 0)
Screenshot: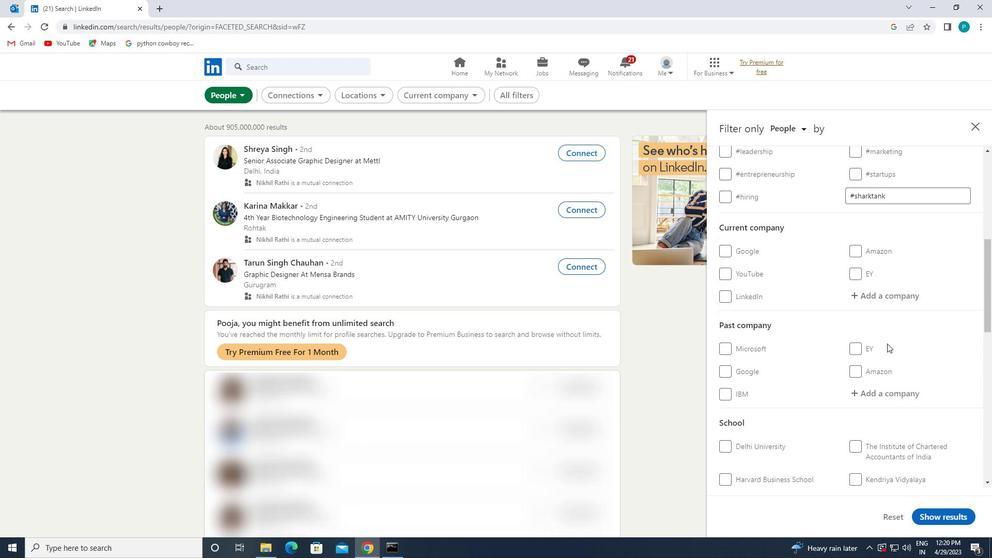 
Action: Mouse moved to (884, 341)
Screenshot: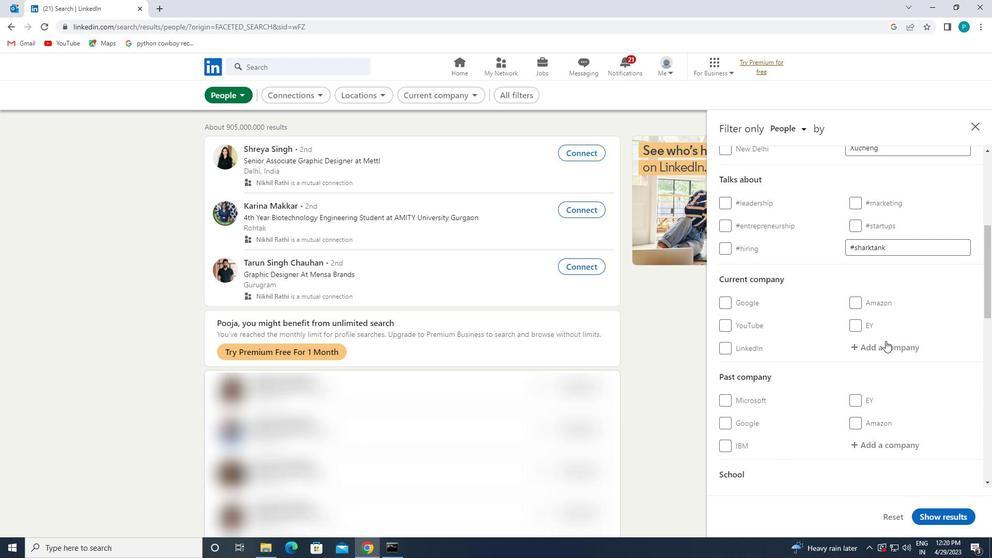 
Action: Mouse pressed left at (884, 341)
Screenshot: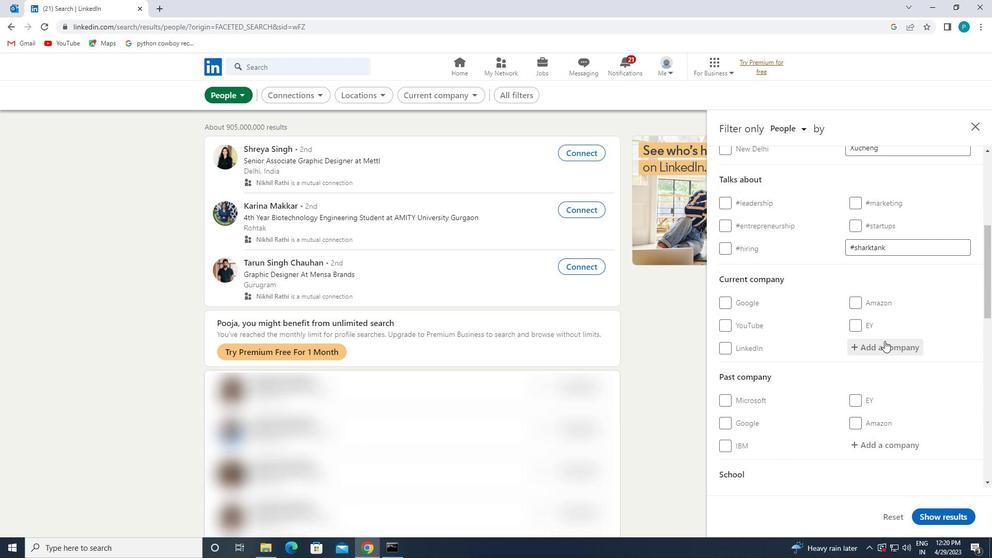 
Action: Mouse moved to (866, 350)
Screenshot: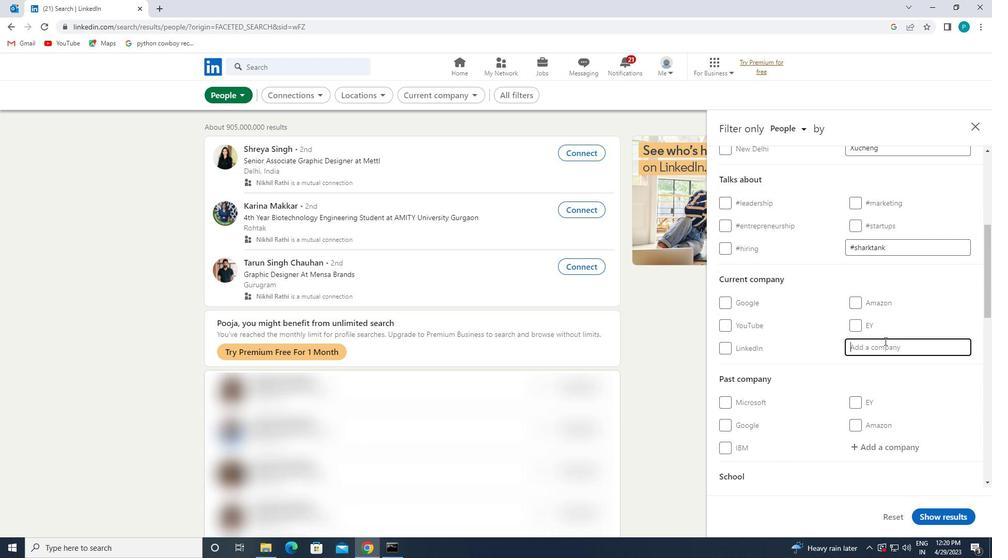 
Action: Key pressed <Key.caps_lock>S<Key.caps_lock>HREE<Key.space><Key.caps_lock>C<Key.caps_lock>E
Screenshot: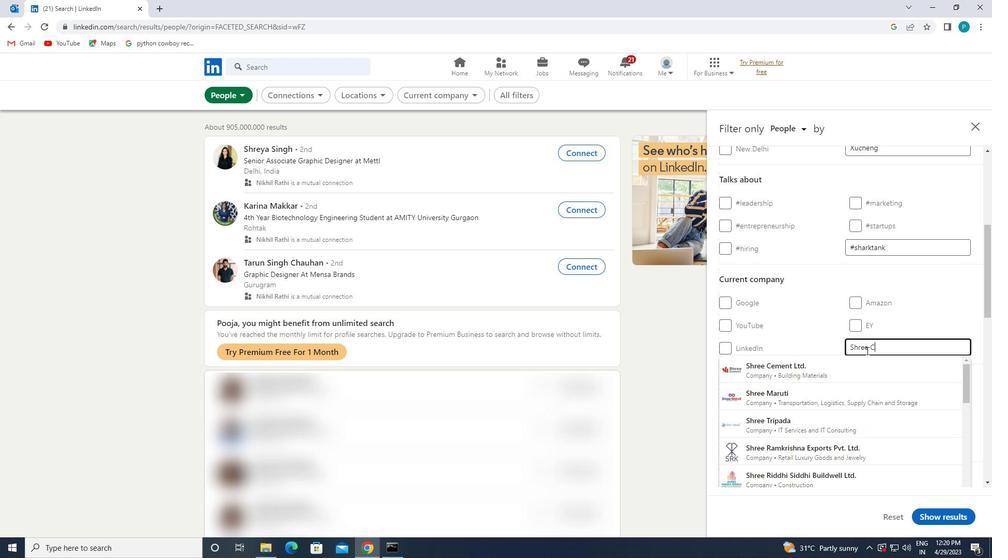 
Action: Mouse moved to (866, 350)
Screenshot: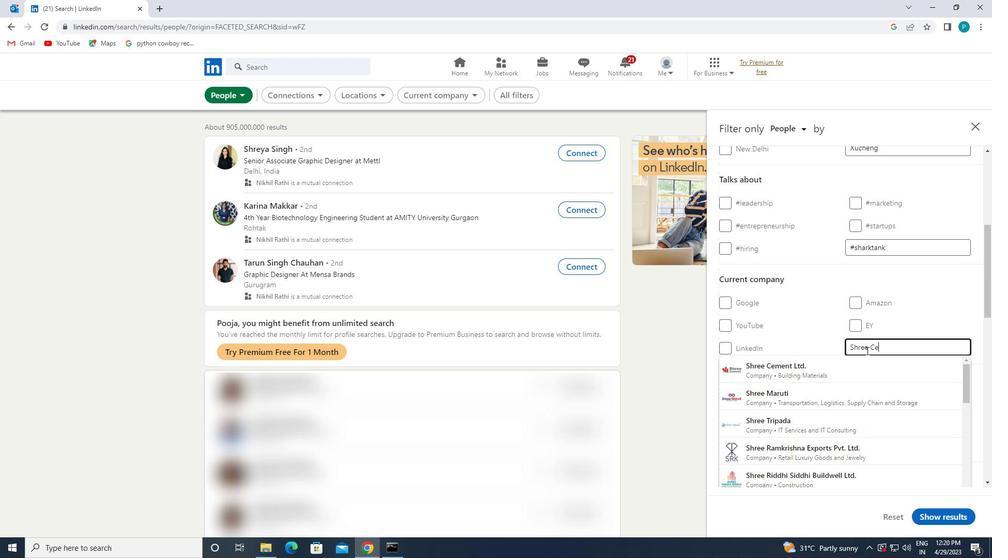 
Action: Key pressed M
Screenshot: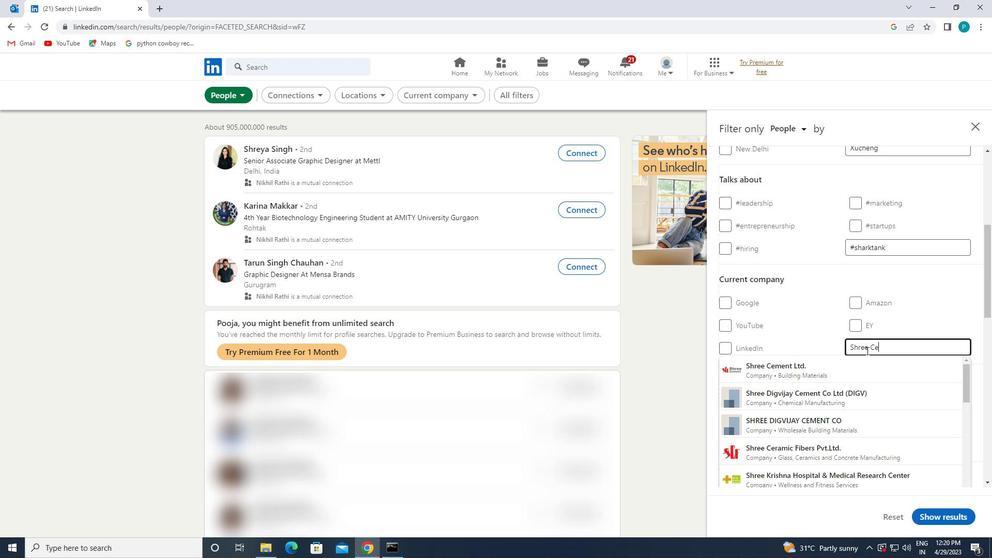 
Action: Mouse moved to (817, 370)
Screenshot: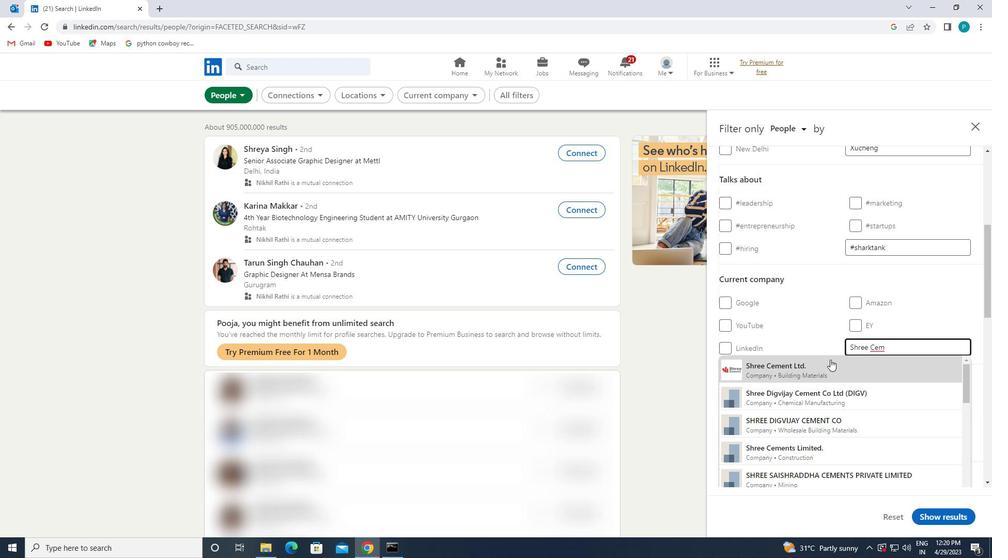 
Action: Mouse pressed left at (817, 370)
Screenshot: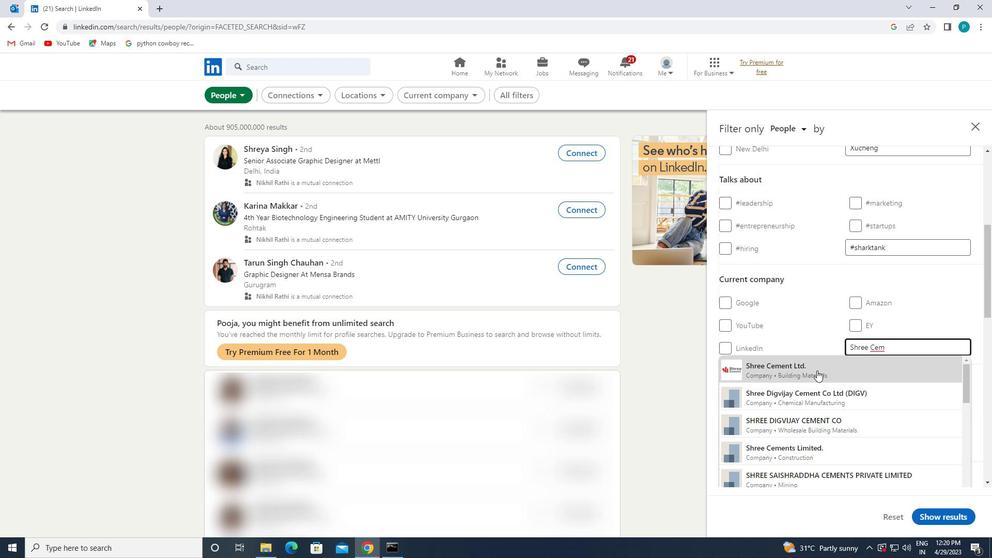 
Action: Mouse scrolled (817, 370) with delta (0, 0)
Screenshot: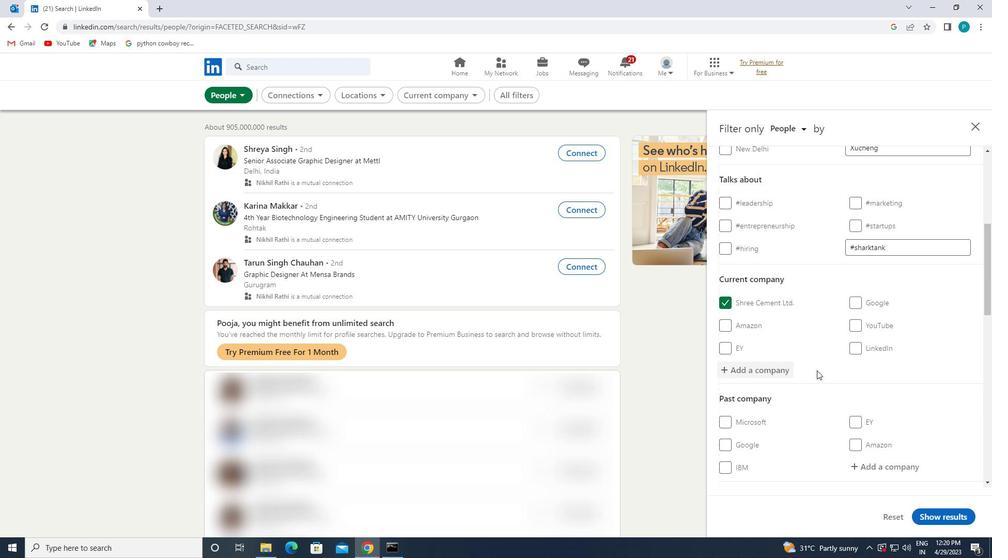 
Action: Mouse scrolled (817, 370) with delta (0, 0)
Screenshot: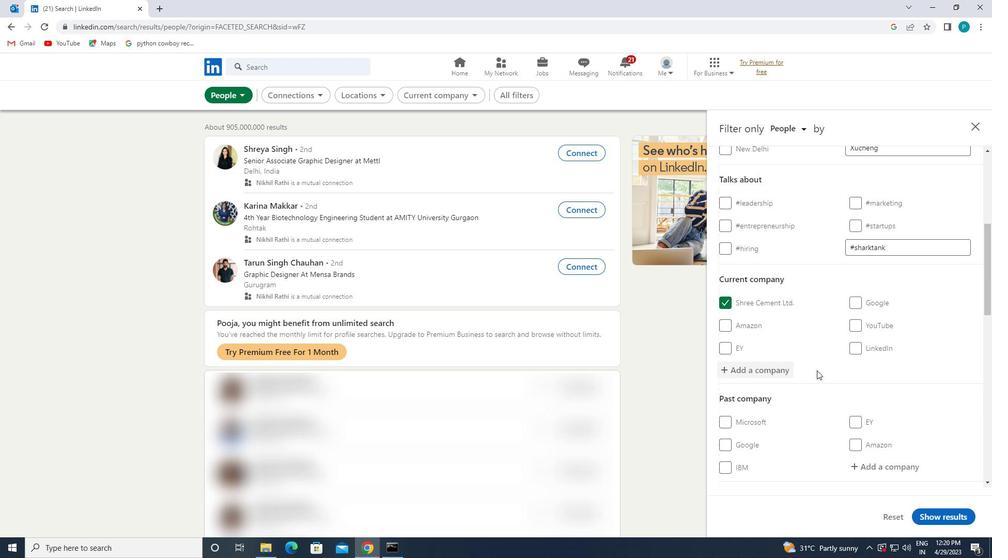 
Action: Mouse scrolled (817, 370) with delta (0, 0)
Screenshot: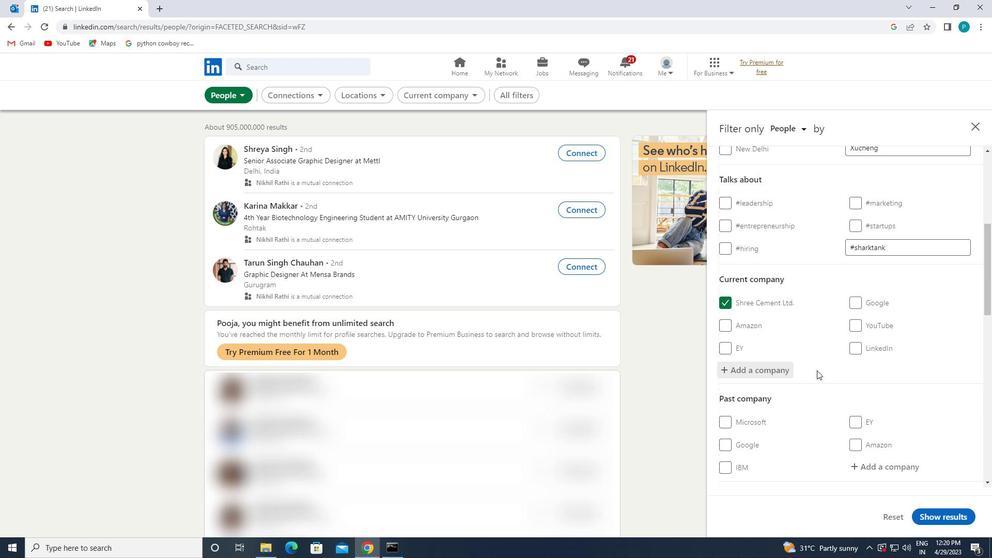 
Action: Mouse moved to (864, 329)
Screenshot: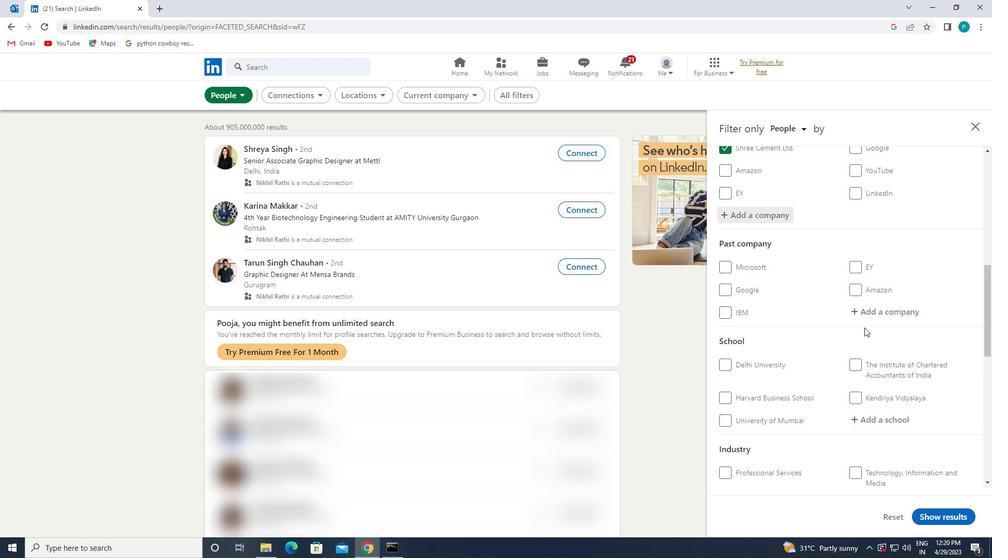 
Action: Mouse scrolled (864, 328) with delta (0, 0)
Screenshot: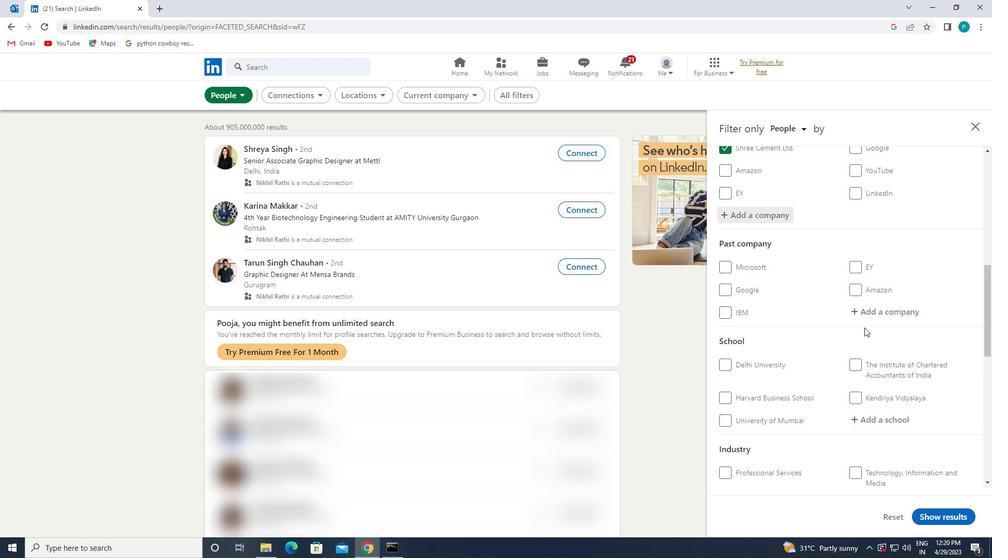 
Action: Mouse scrolled (864, 328) with delta (0, 0)
Screenshot: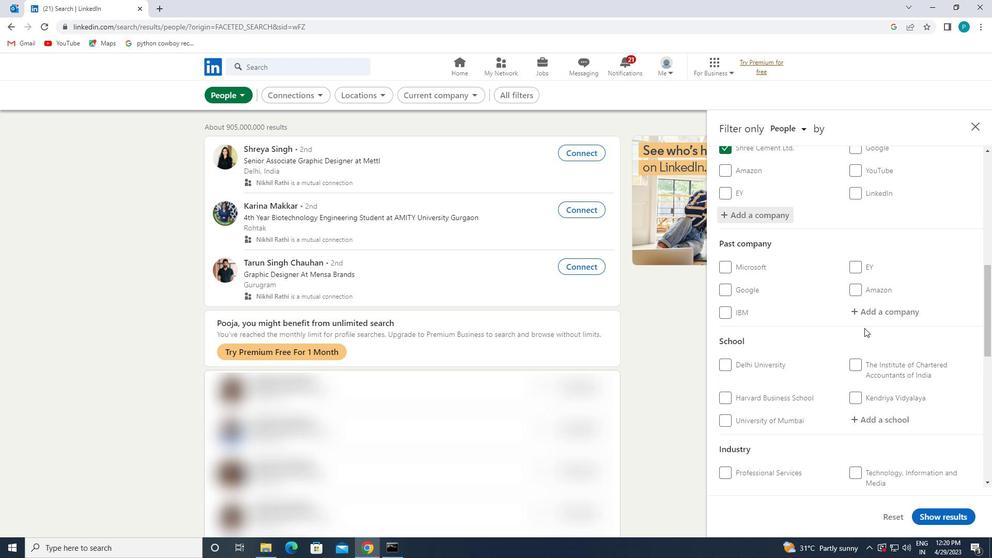 
Action: Mouse moved to (885, 318)
Screenshot: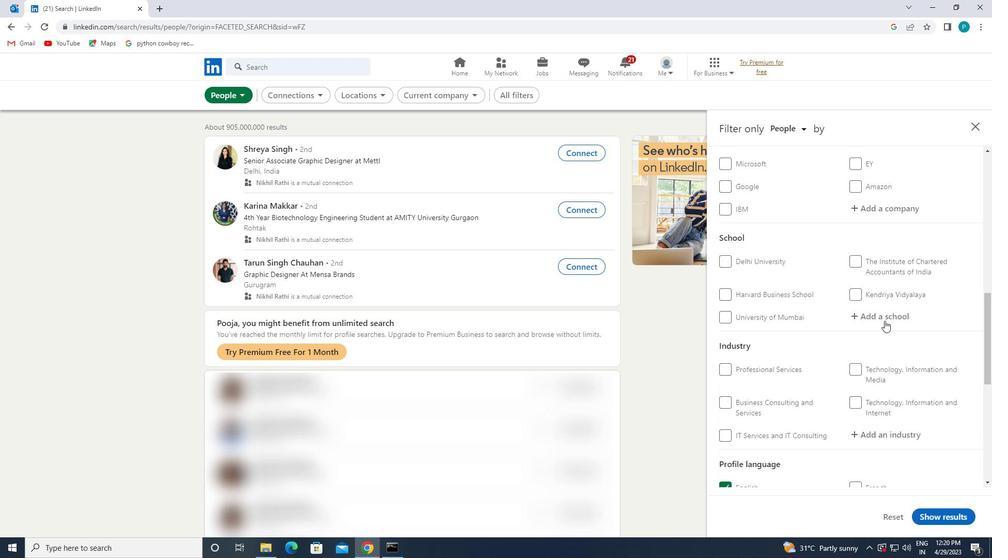 
Action: Mouse pressed left at (885, 318)
Screenshot: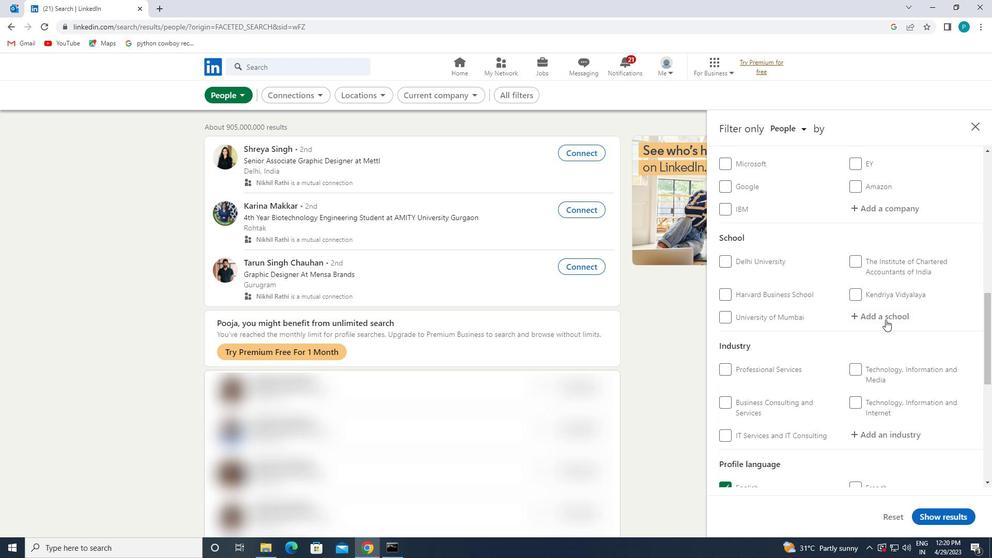 
Action: Mouse moved to (891, 325)
Screenshot: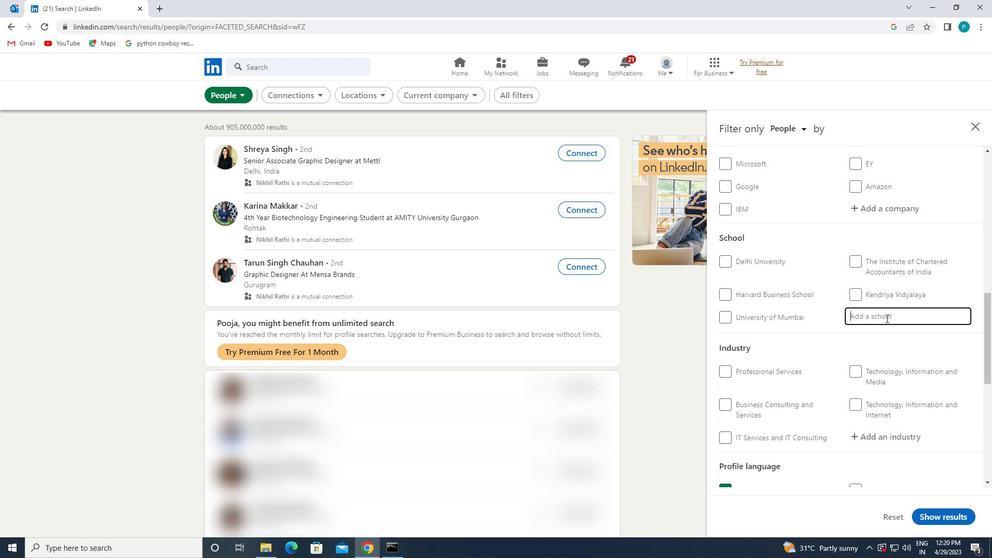 
Action: Key pressed <Key.caps_lock>CMS<Key.space><Key.caps_lock>C<Key.caps_lock>OLLEGE
Screenshot: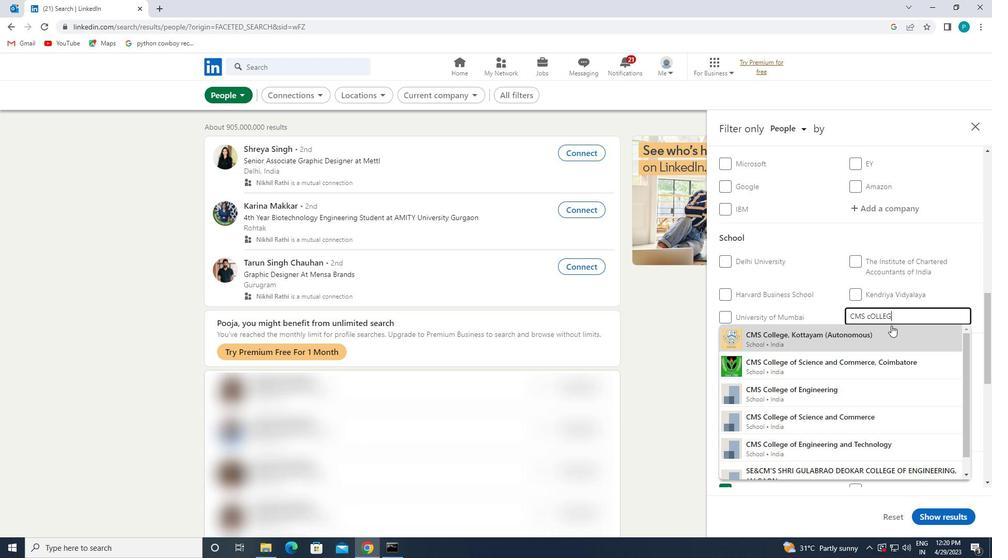 
Action: Mouse moved to (873, 359)
Screenshot: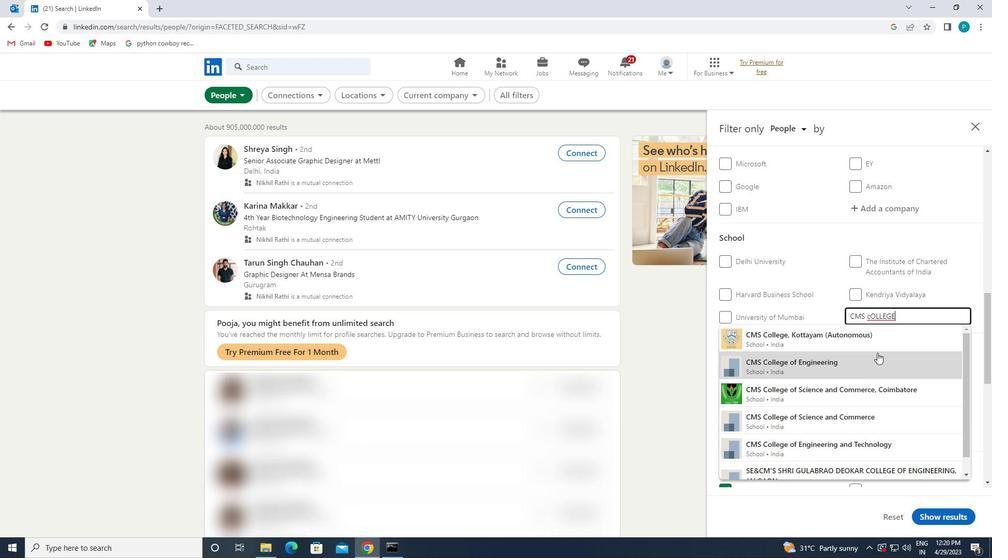 
Action: Mouse pressed left at (873, 359)
Screenshot: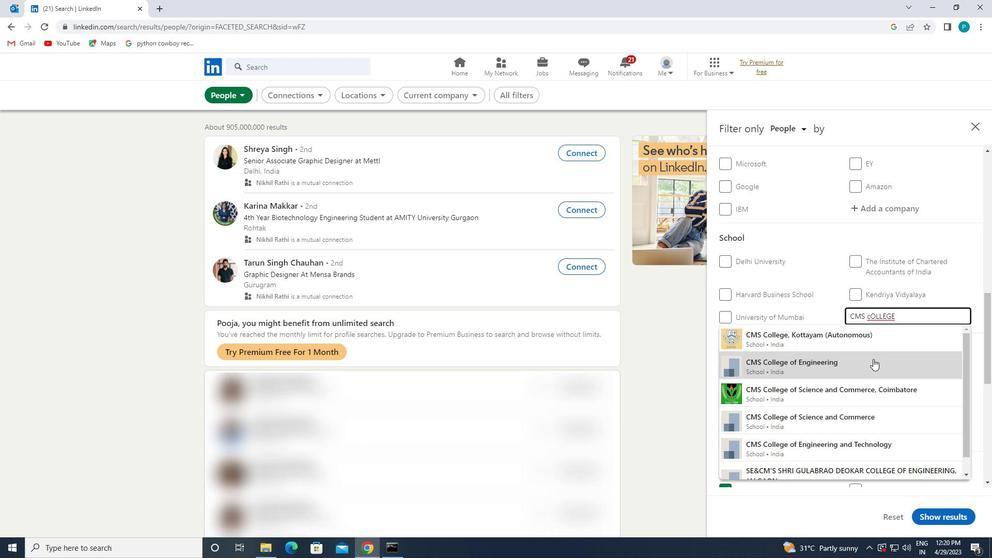
Action: Mouse moved to (871, 358)
Screenshot: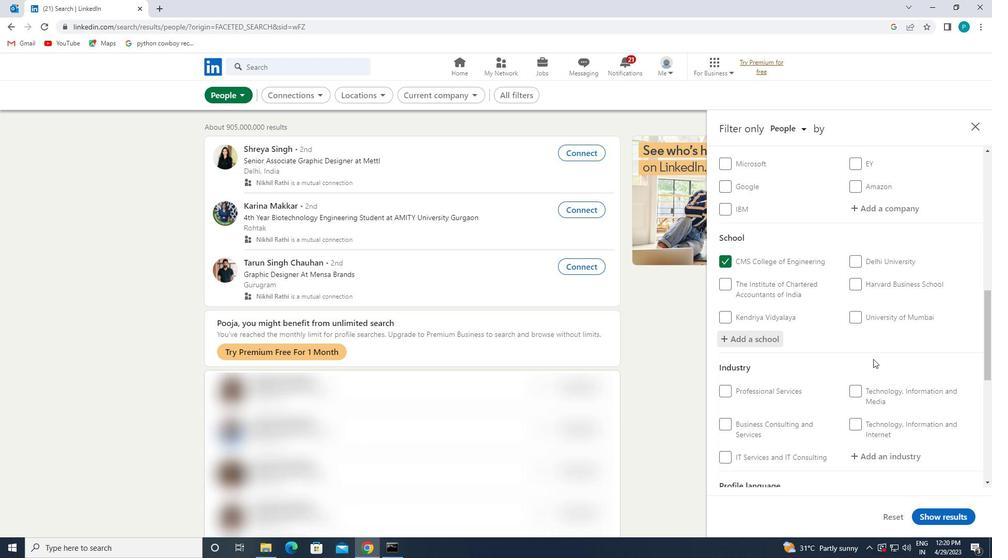 
Action: Mouse scrolled (871, 357) with delta (0, 0)
Screenshot: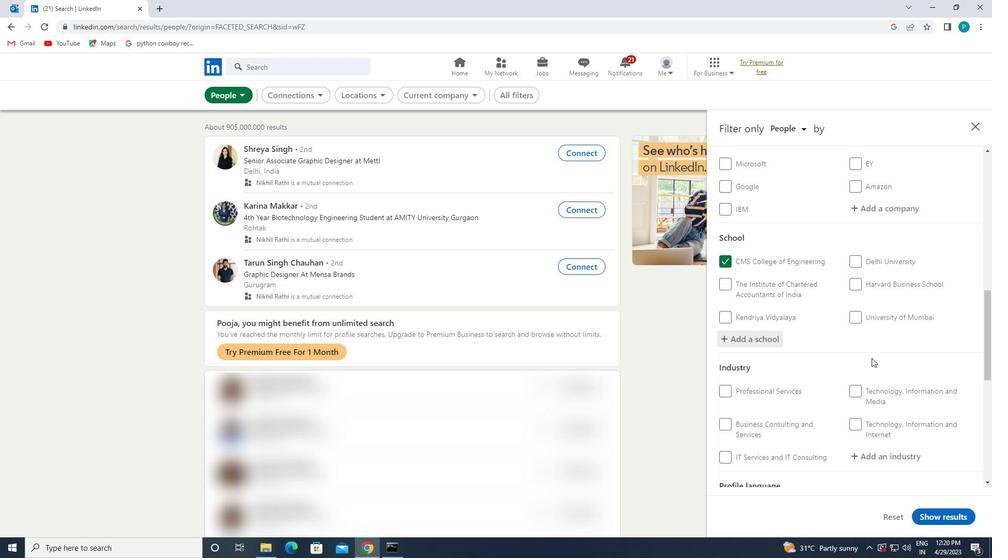 
Action: Mouse scrolled (871, 357) with delta (0, 0)
Screenshot: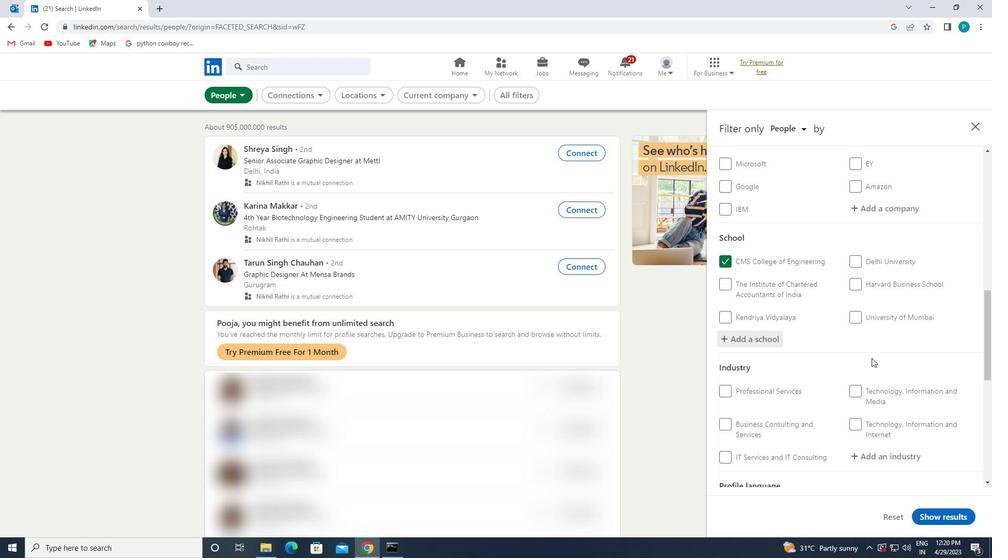 
Action: Mouse pressed left at (871, 358)
Screenshot: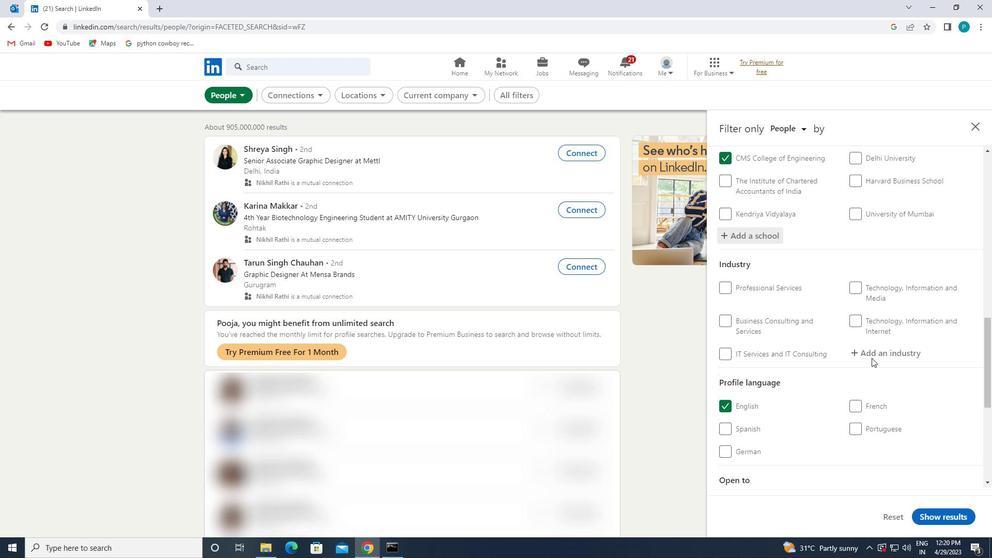 
Action: Key pressed <Key.caps_lock>I<Key.caps_lock>NVEST
Screenshot: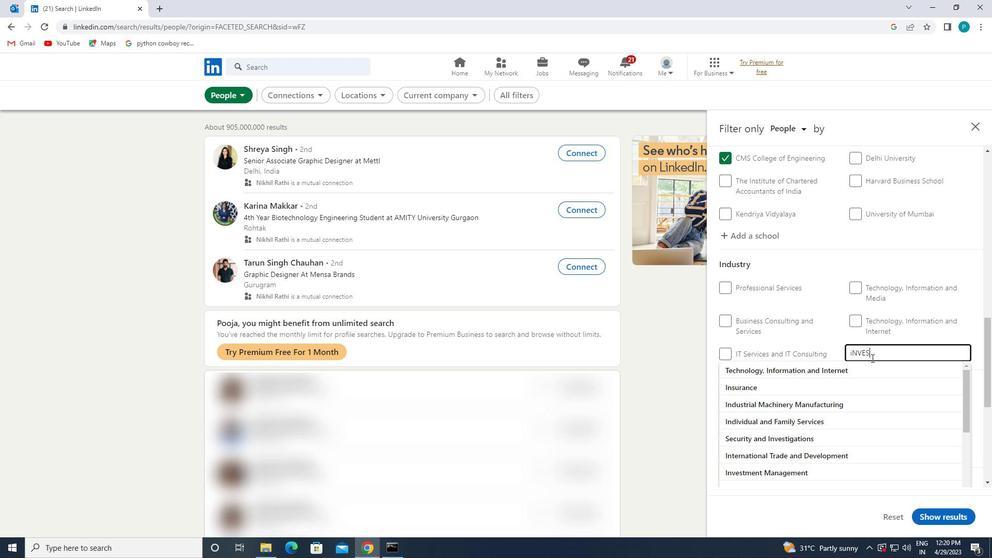 
Action: Mouse moved to (840, 413)
Screenshot: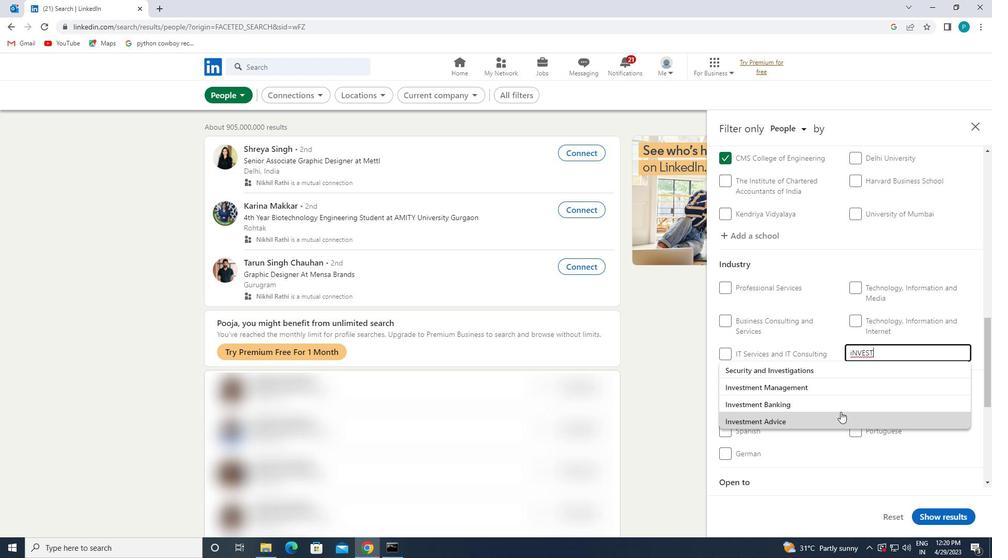 
Action: Mouse pressed left at (840, 413)
Screenshot: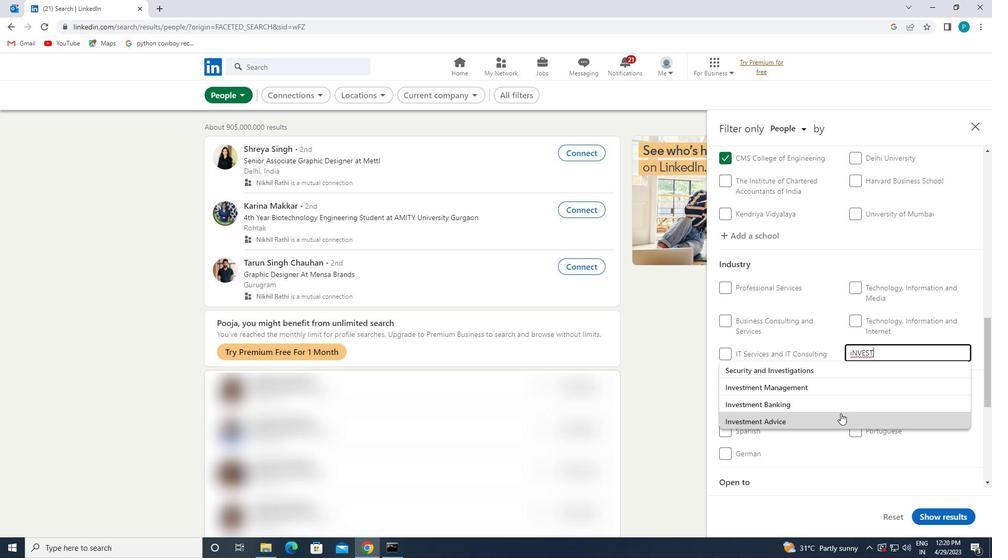 
Action: Mouse moved to (840, 412)
Screenshot: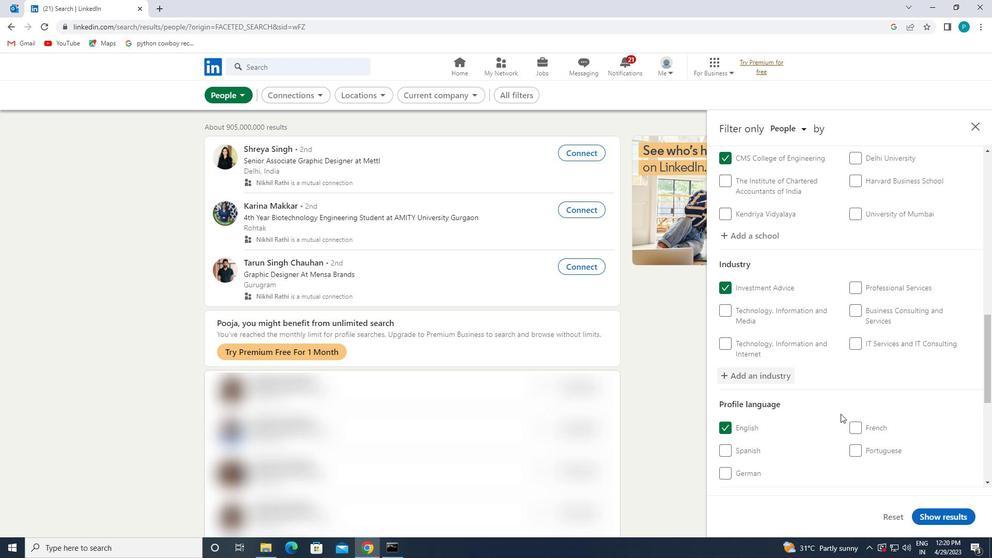 
Action: Mouse scrolled (840, 412) with delta (0, 0)
Screenshot: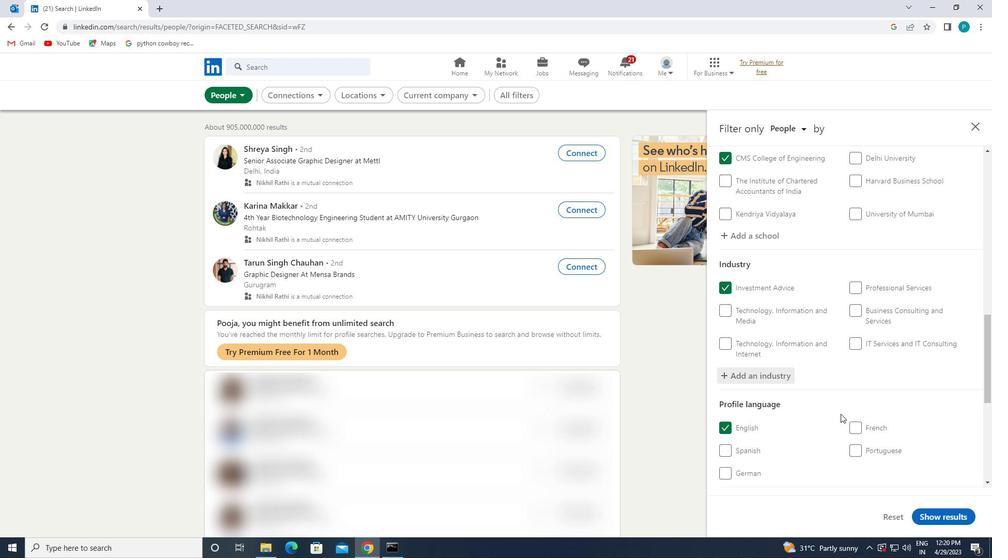 
Action: Mouse scrolled (840, 412) with delta (0, 0)
Screenshot: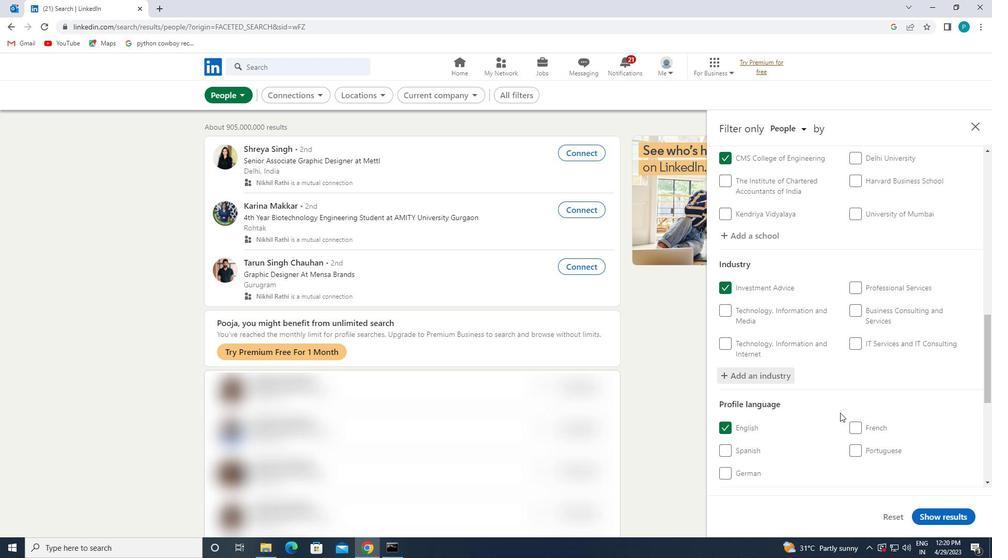 
Action: Mouse scrolled (840, 412) with delta (0, 0)
Screenshot: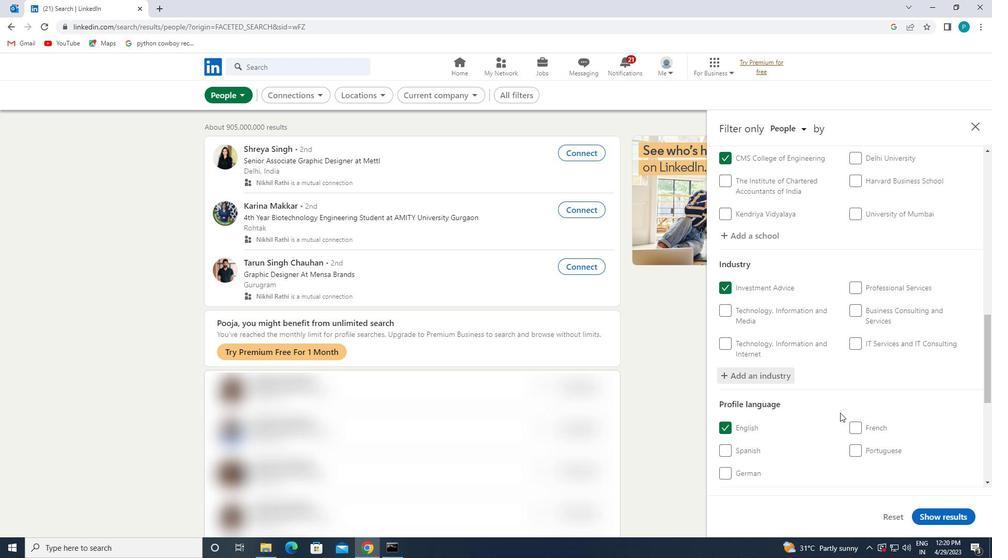 
Action: Mouse scrolled (840, 412) with delta (0, 0)
Screenshot: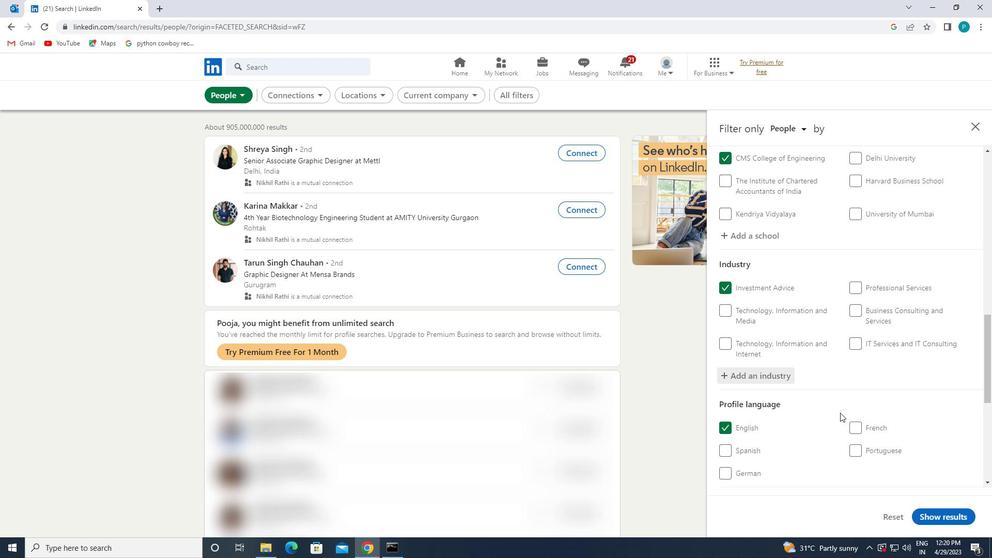 
Action: Mouse moved to (881, 433)
Screenshot: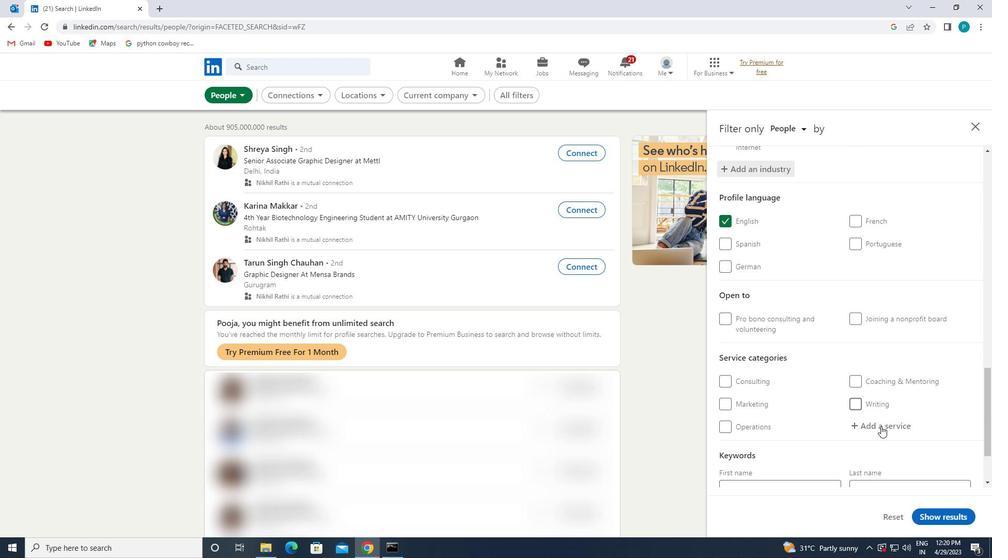 
Action: Mouse pressed left at (881, 433)
Screenshot: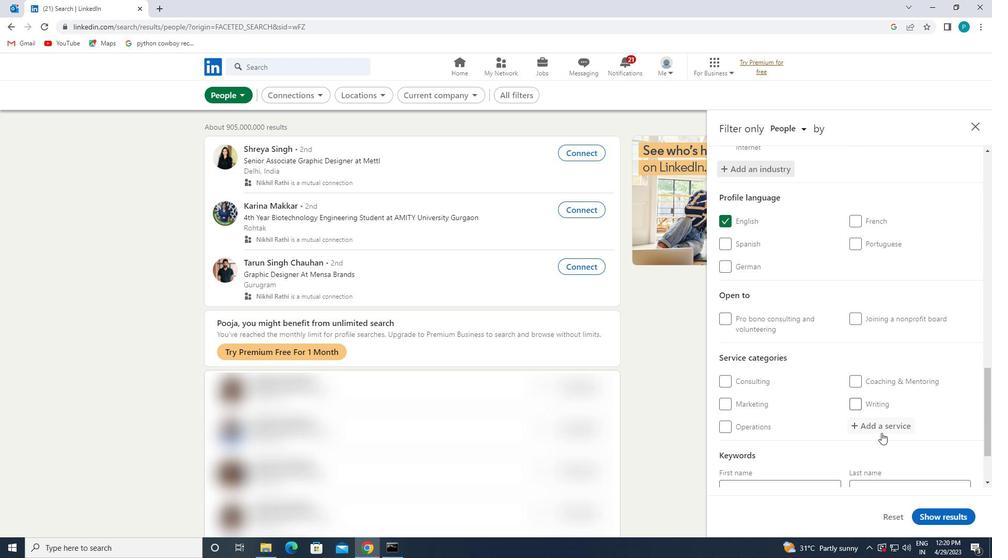 
Action: Mouse moved to (884, 474)
Screenshot: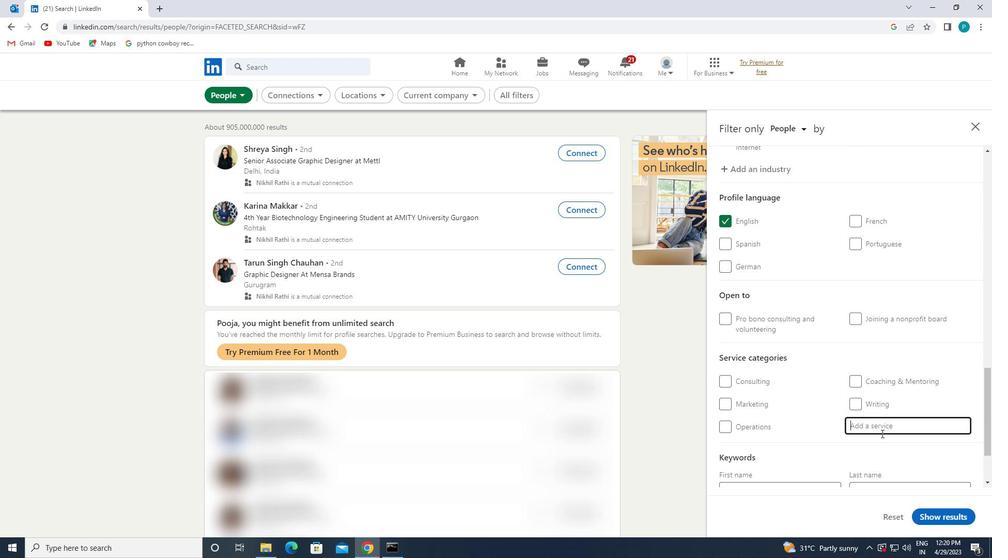 
Action: Key pressed <Key.caps_lock>H<Key.caps_lock>EADSHOT
Screenshot: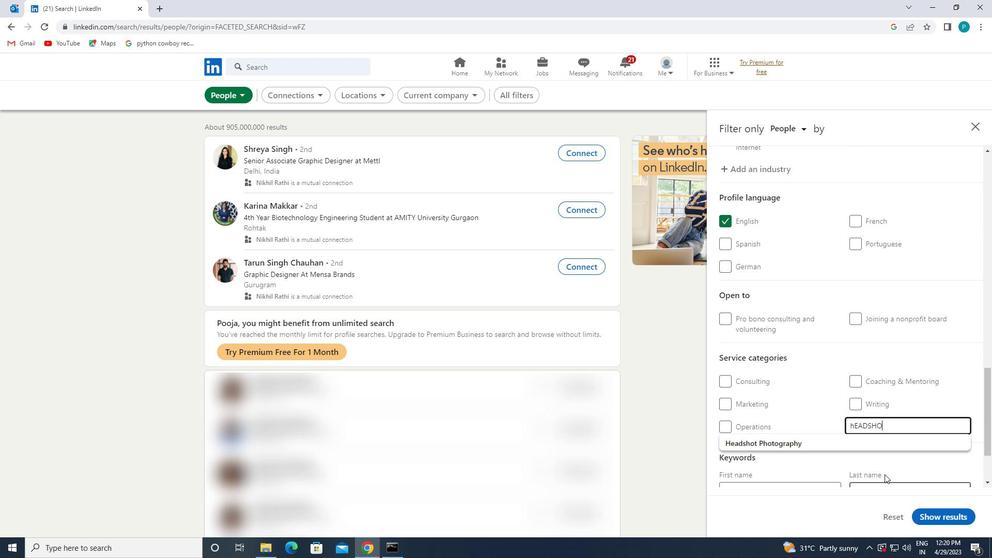 
Action: Mouse moved to (797, 447)
Screenshot: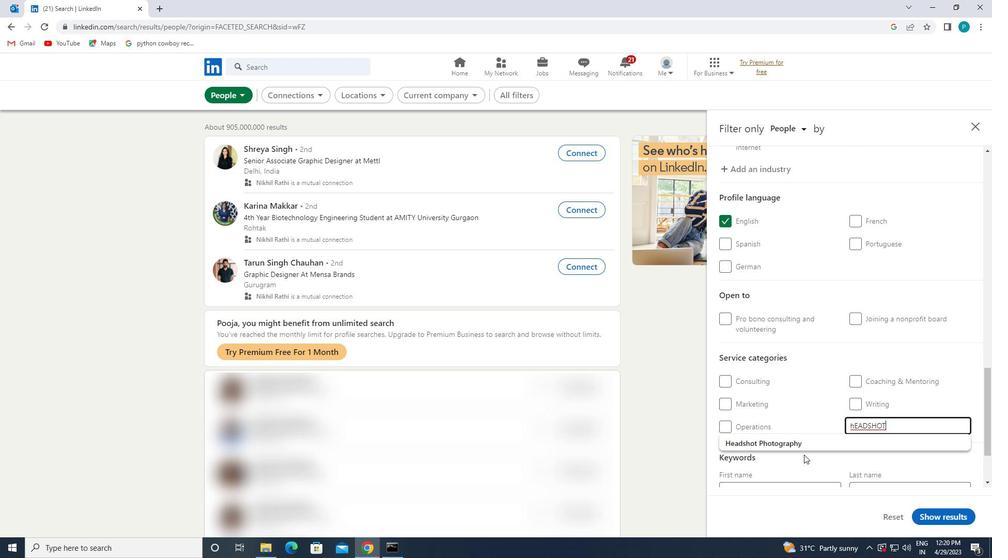 
Action: Mouse pressed left at (797, 447)
Screenshot: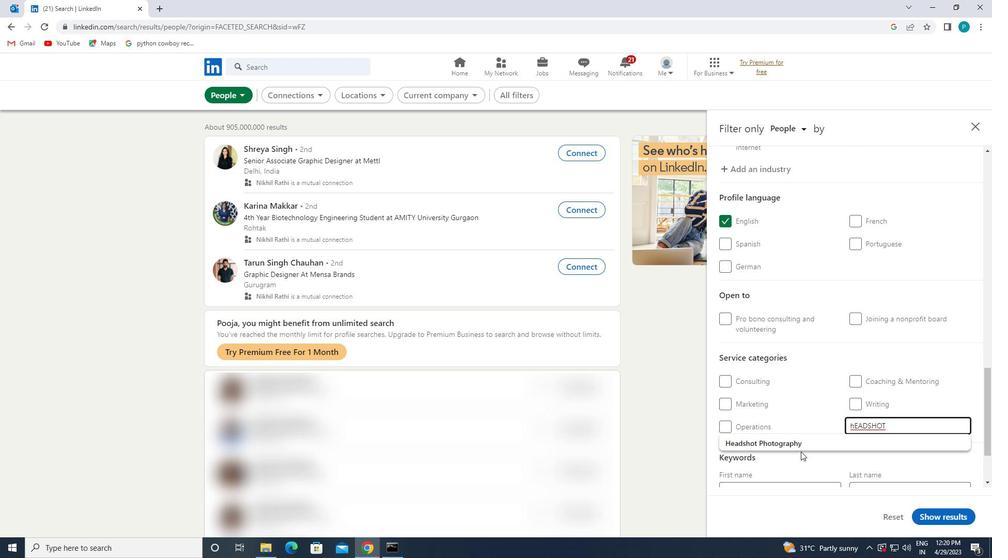 
Action: Mouse moved to (780, 405)
Screenshot: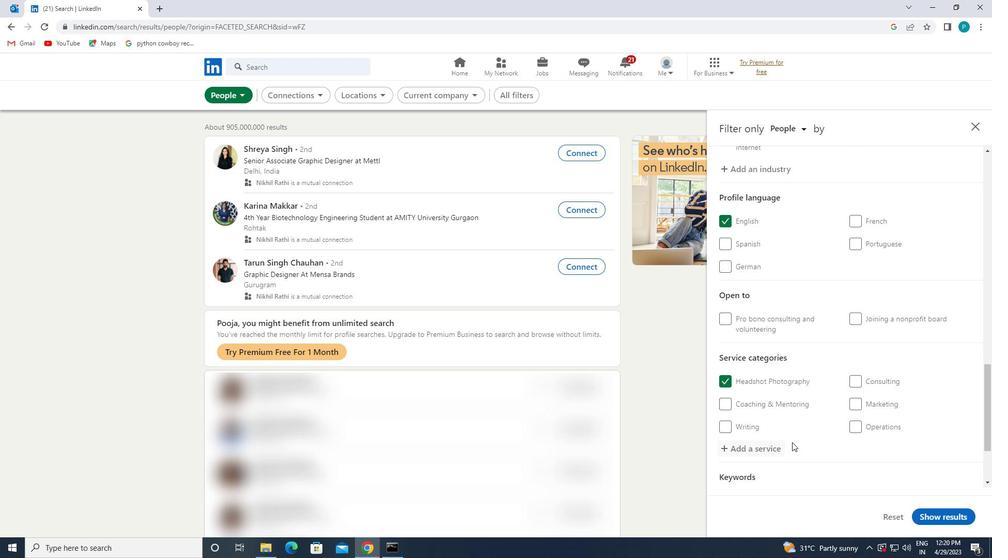 
Action: Mouse scrolled (780, 404) with delta (0, 0)
Screenshot: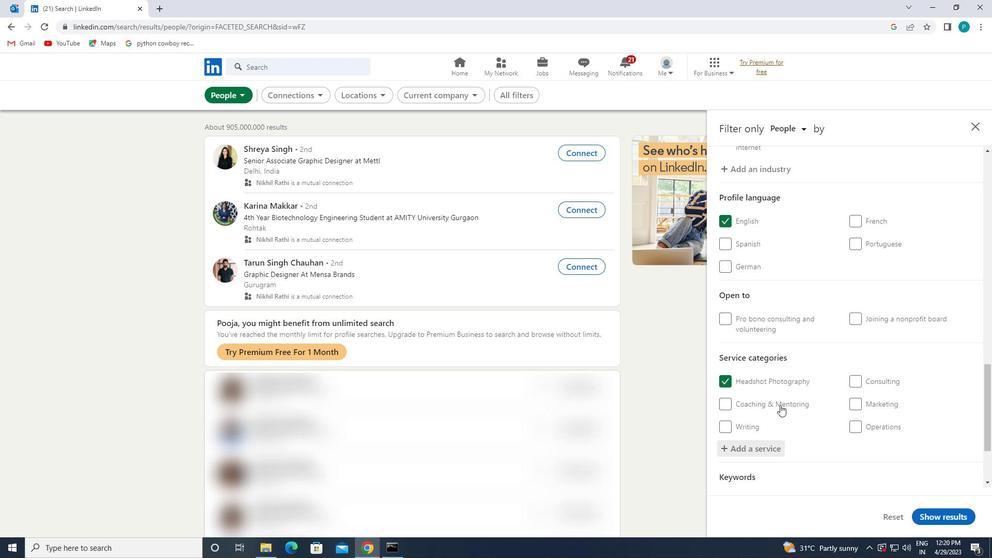 
Action: Mouse scrolled (780, 404) with delta (0, 0)
Screenshot: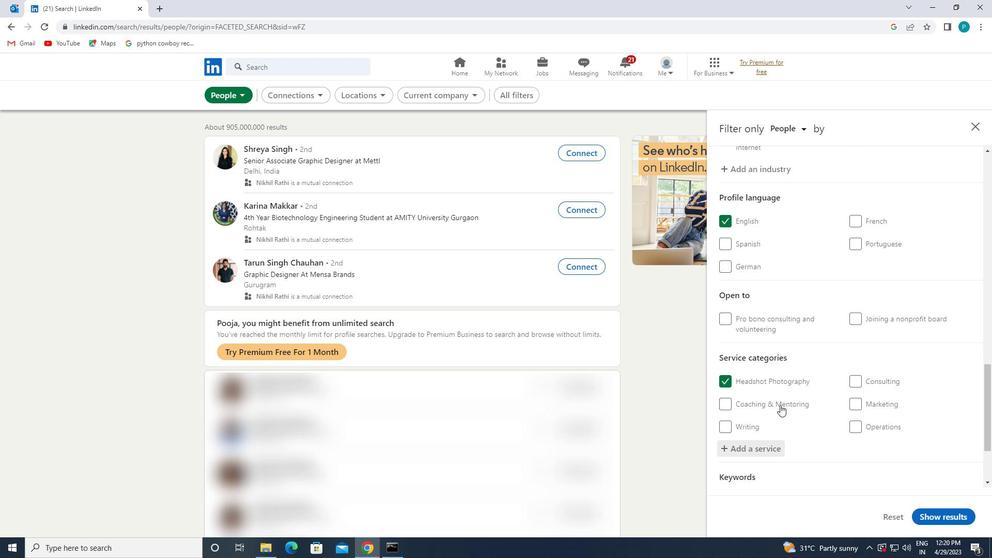 
Action: Mouse scrolled (780, 404) with delta (0, 0)
Screenshot: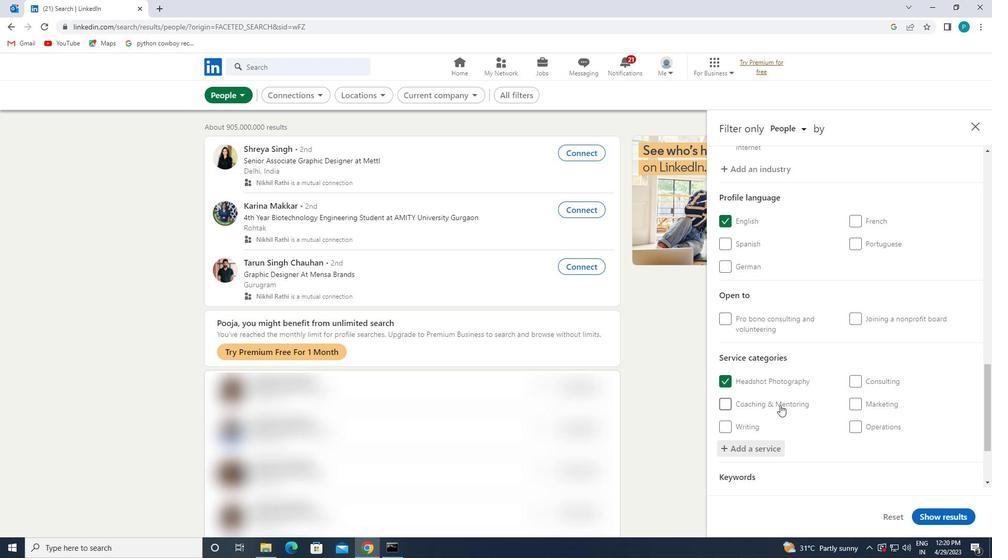 
Action: Mouse moved to (779, 441)
Screenshot: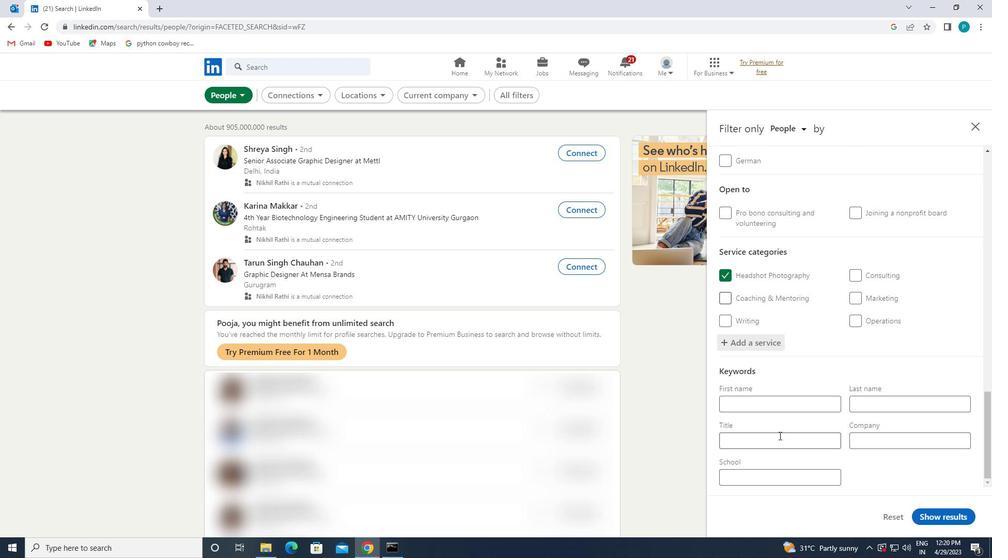 
Action: Mouse pressed left at (779, 441)
Screenshot: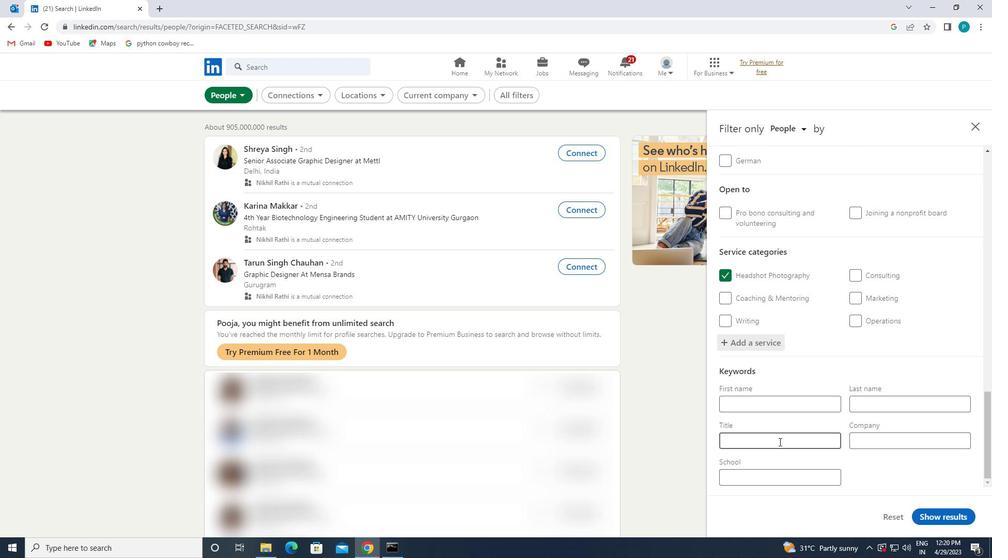 
Action: Mouse moved to (779, 442)
Screenshot: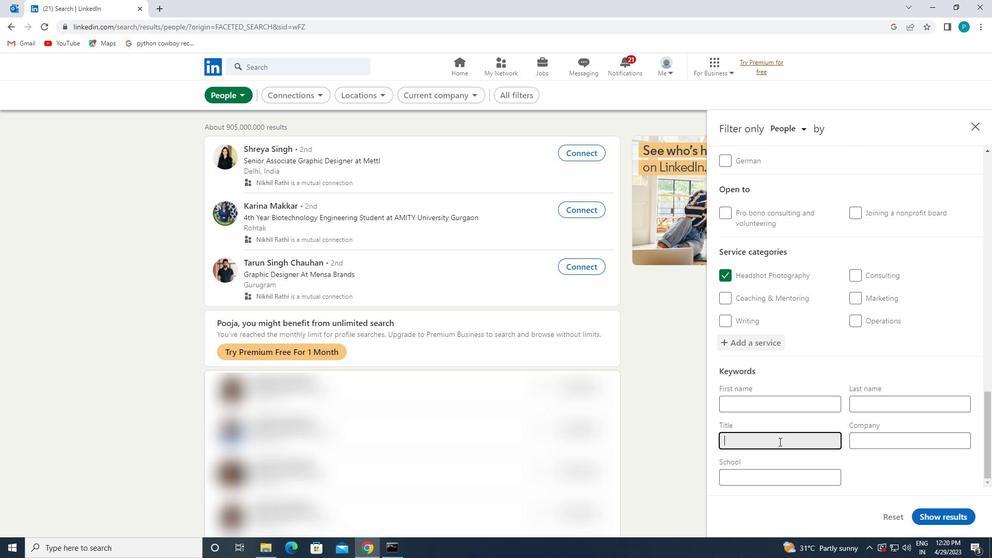 
Action: Key pressed <Key.caps_lock>C<Key.caps_lock>AB<Key.space><Key.caps_lock>D<Key.caps_lock>RIVER<Key.backspace>
Screenshot: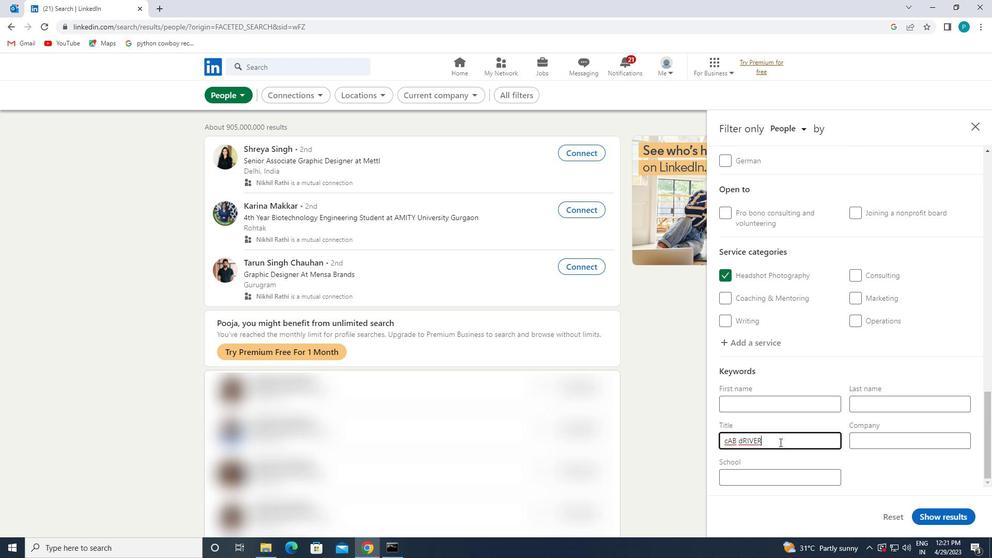 
Action: Mouse moved to (776, 443)
Screenshot: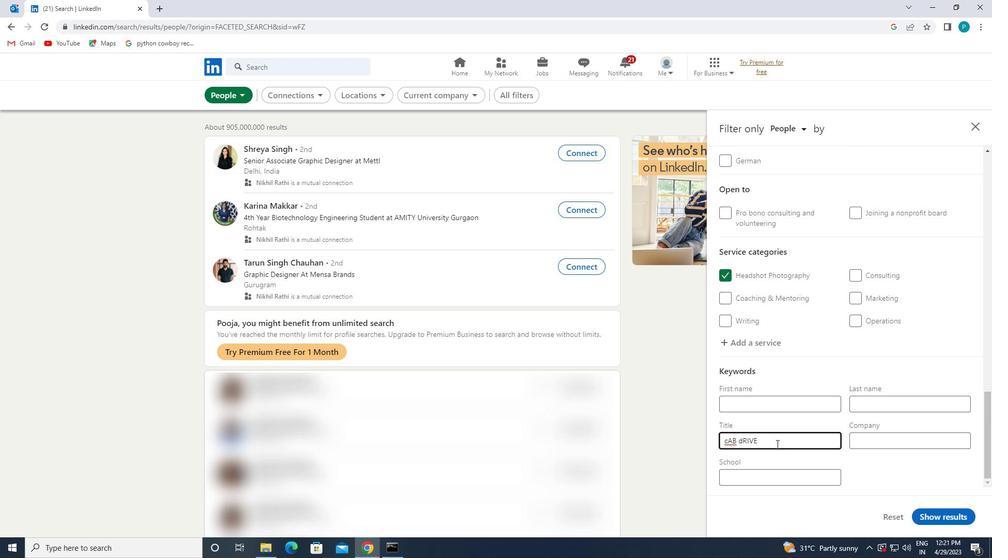
Action: Key pressed <Key.backspace><Key.backspace><Key.backspace><Key.backspace><Key.backspace><Key.backspace><Key.backspace><Key.backspace><Key.backspace><Key.backspace><Key.caps_lock>C<Key.caps_lock><Key.backspace>C<Key.caps_lock>AB<Key.space><Key.caps_lock>D<Key.caps_lock>RIVER
Screenshot: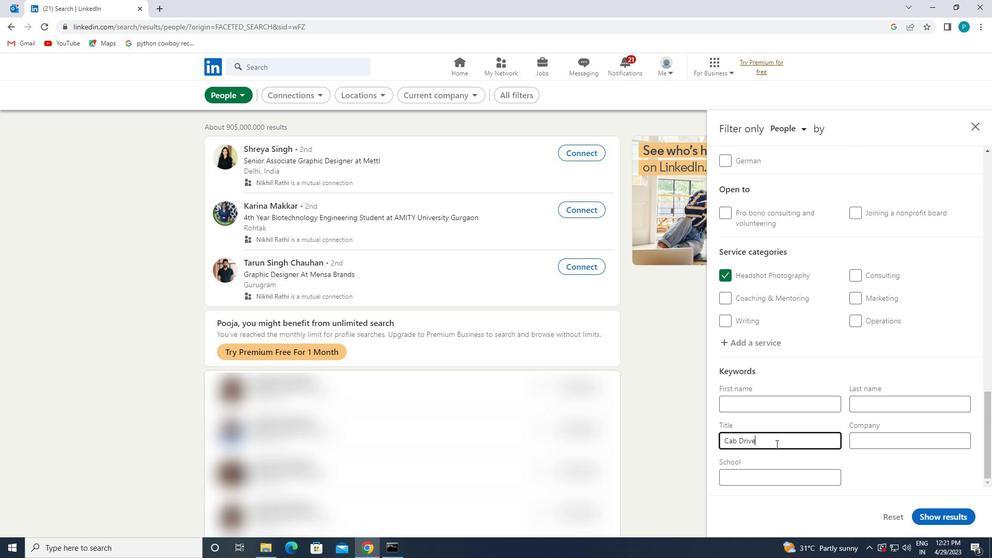 
Action: Mouse moved to (948, 516)
Screenshot: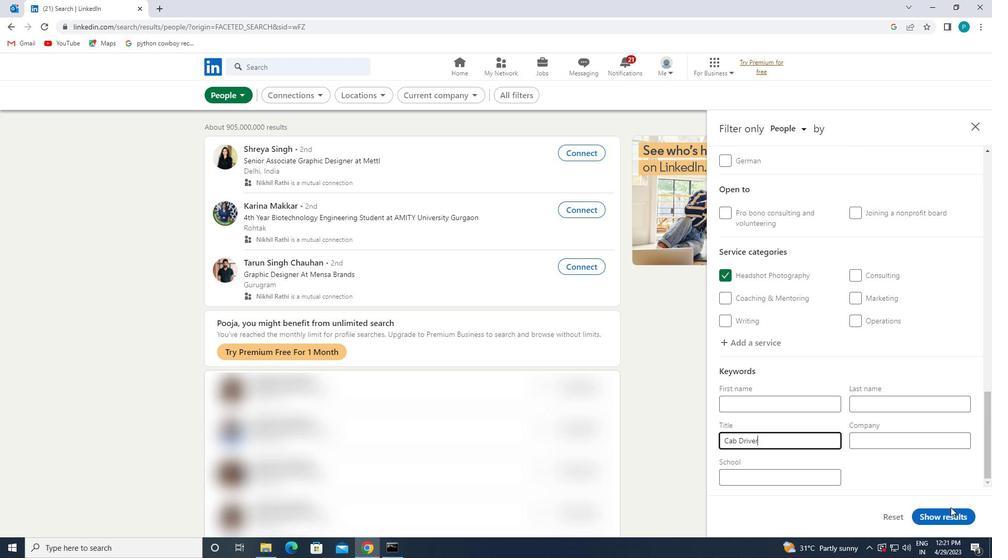 
Action: Mouse pressed left at (948, 516)
Screenshot: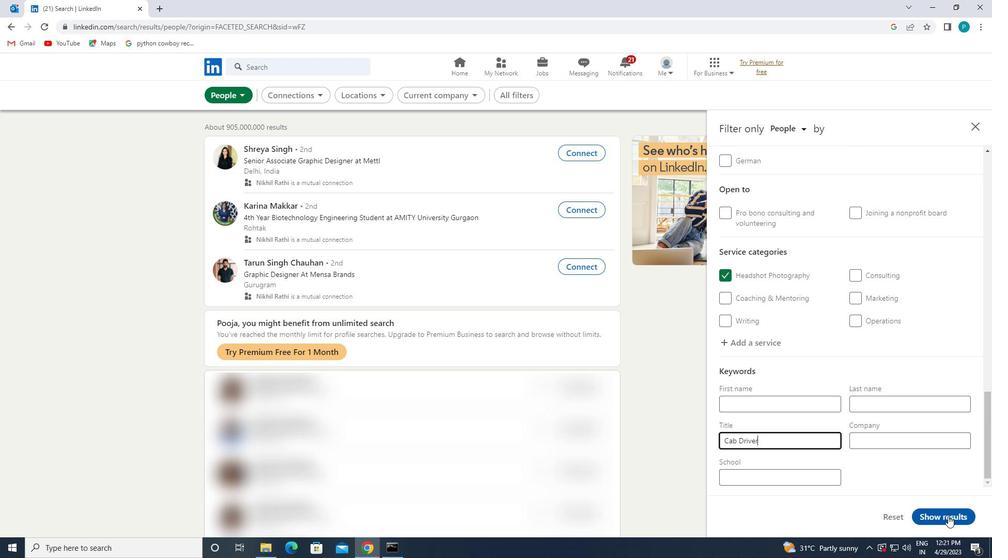 
Action: Mouse moved to (954, 512)
Screenshot: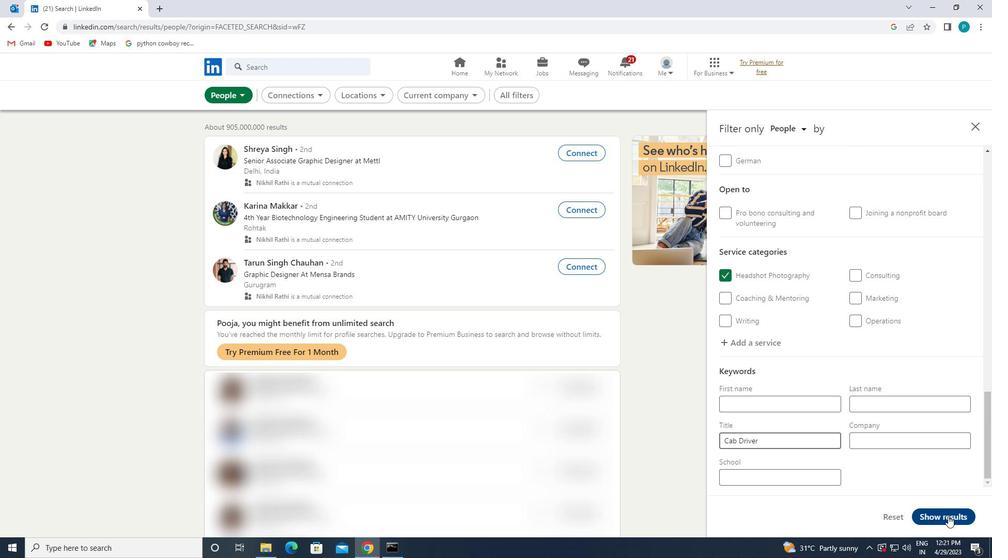 
